 Task: Search one way flight ticket for 1 adult, 1 child, 1 infant in seat in premium economy from Aspen: Aspen/pitkin County Airport (sardy Field) to New Bern: Coastal Carolina Regional Airport (was Craven County Regional) on 5-4-2023. Choice of flights is JetBlue. Number of bags: 6 checked bags. Price is upto 76000. Outbound departure time preference is 19:15.
Action: Mouse moved to (280, 269)
Screenshot: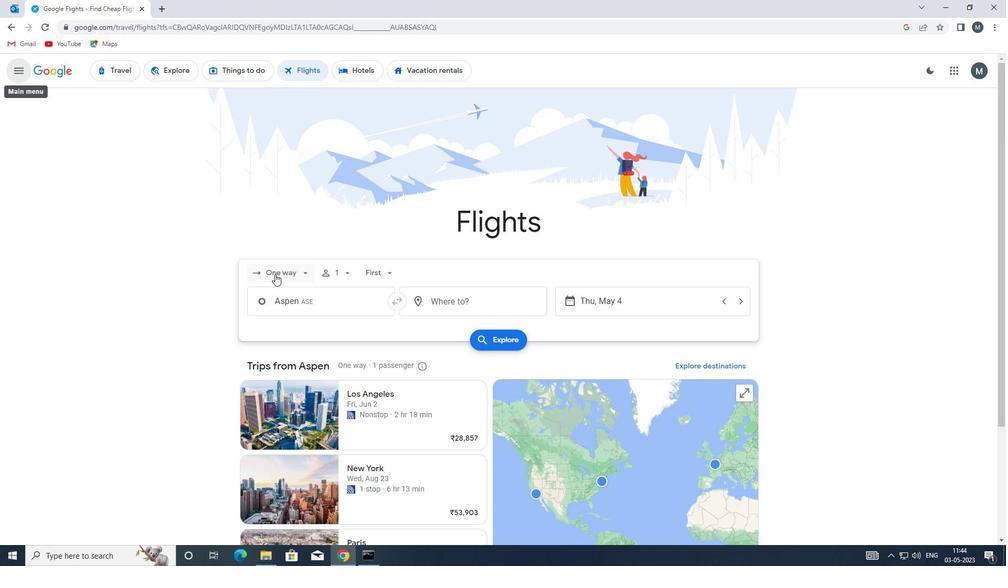 
Action: Mouse pressed left at (280, 269)
Screenshot: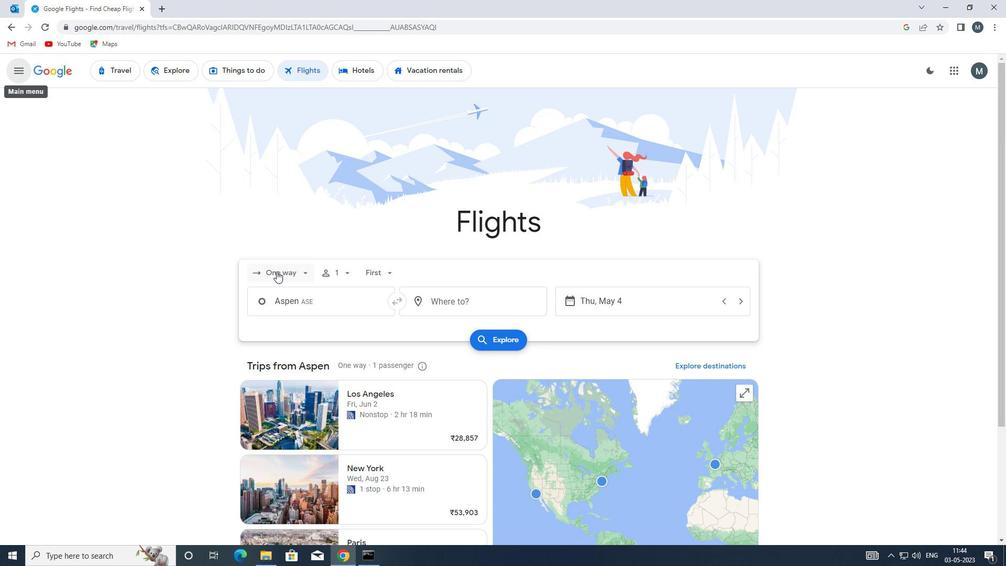 
Action: Mouse moved to (279, 319)
Screenshot: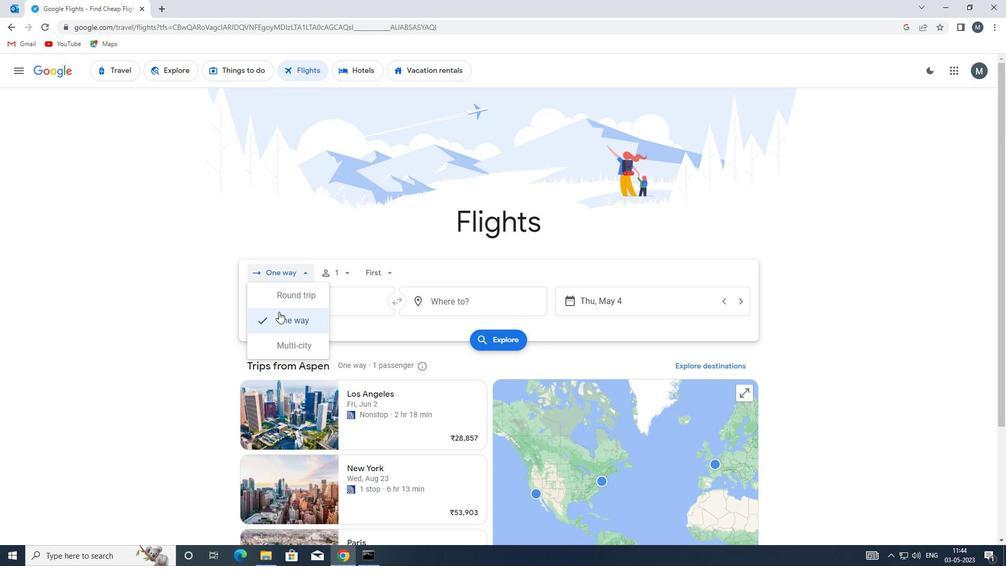 
Action: Mouse pressed left at (279, 319)
Screenshot: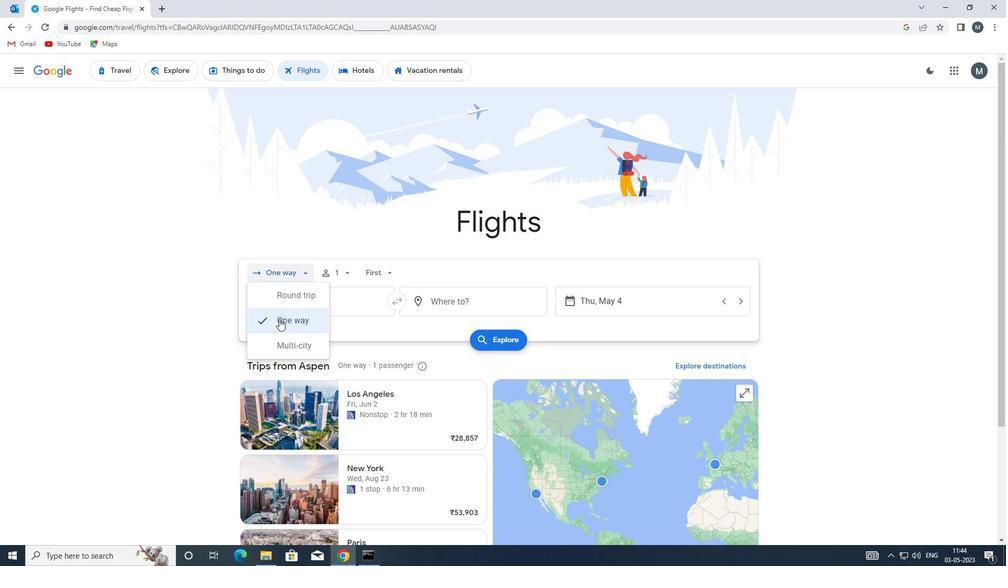 
Action: Mouse moved to (340, 273)
Screenshot: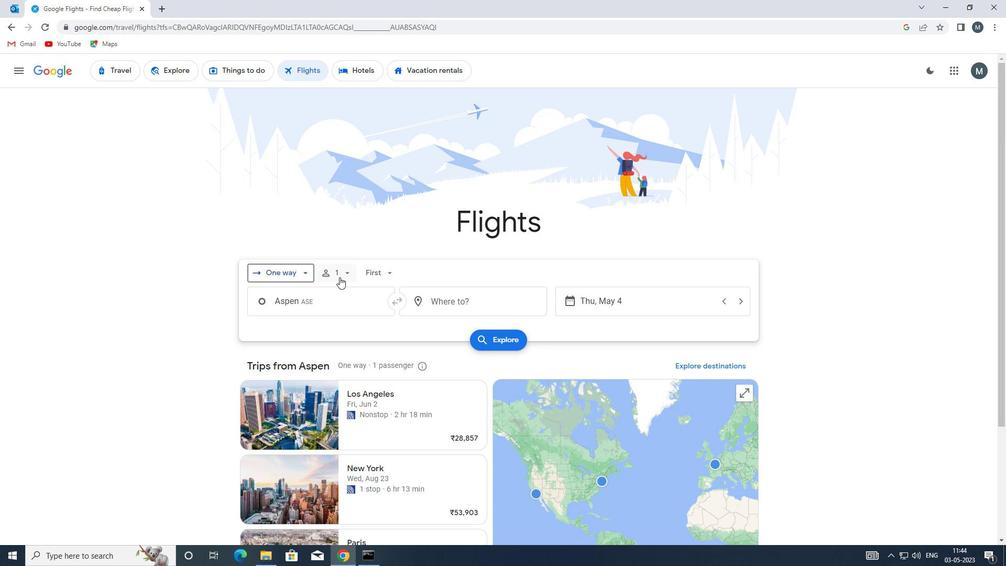 
Action: Mouse pressed left at (340, 273)
Screenshot: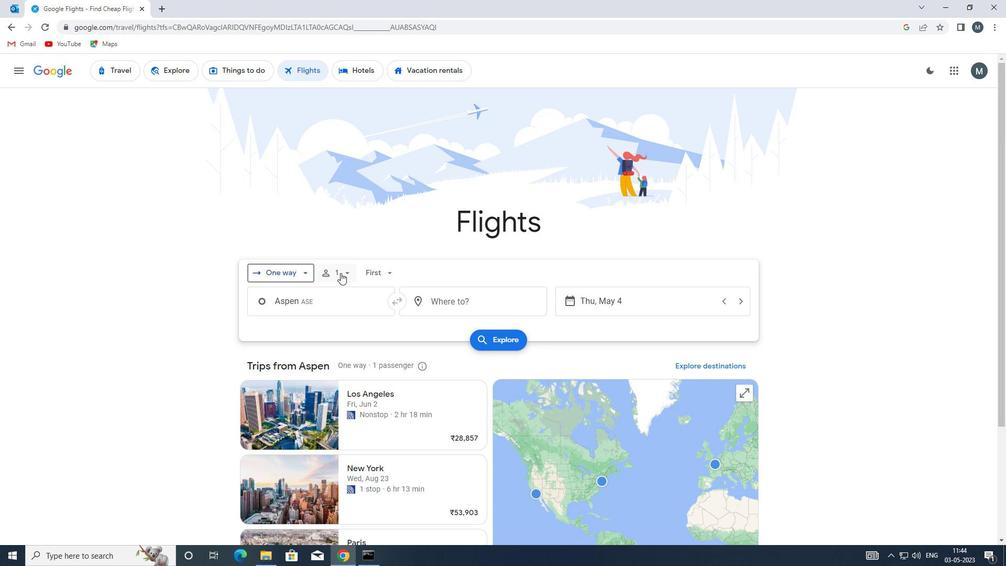 
Action: Mouse moved to (429, 329)
Screenshot: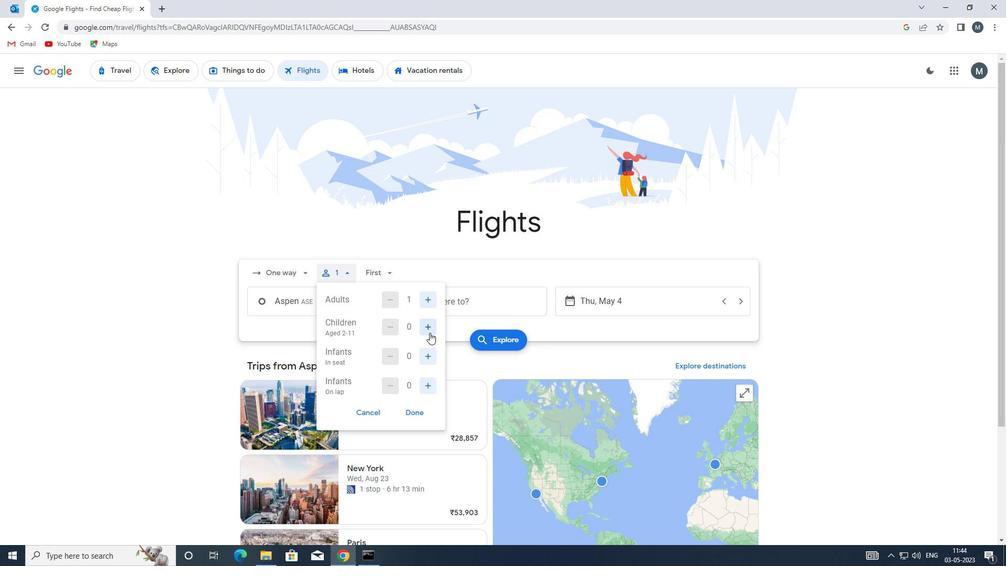 
Action: Mouse pressed left at (429, 329)
Screenshot: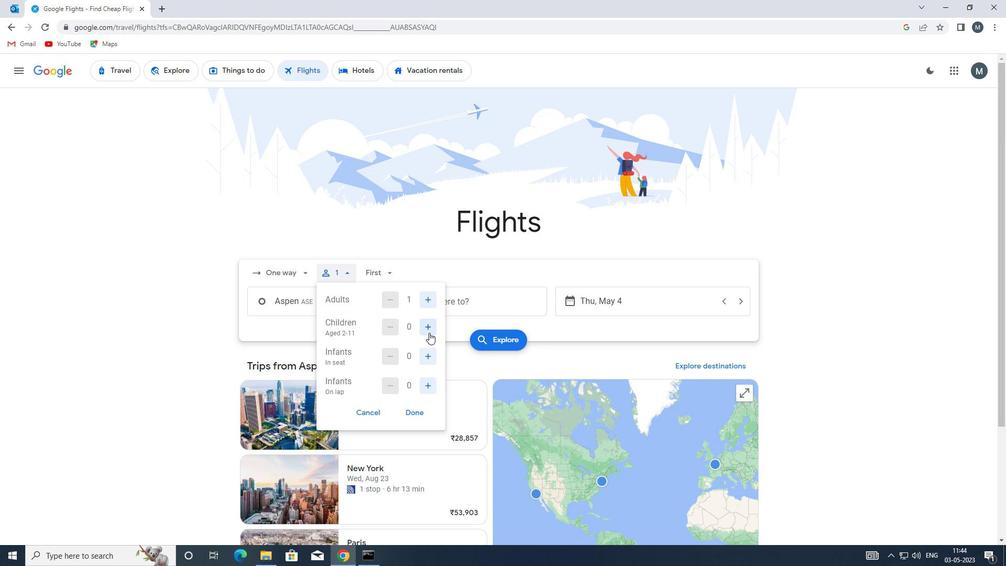 
Action: Mouse moved to (427, 357)
Screenshot: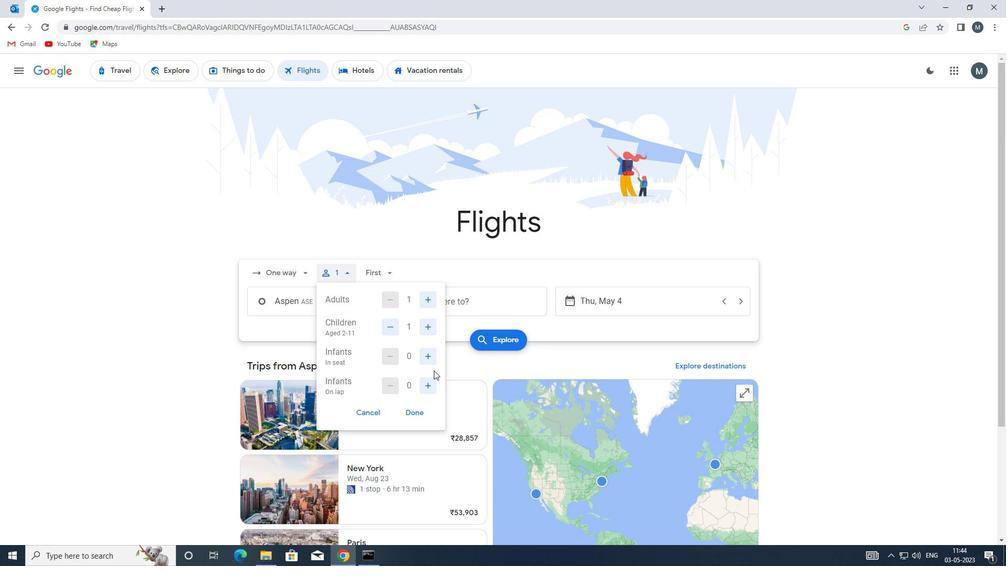 
Action: Mouse pressed left at (427, 357)
Screenshot: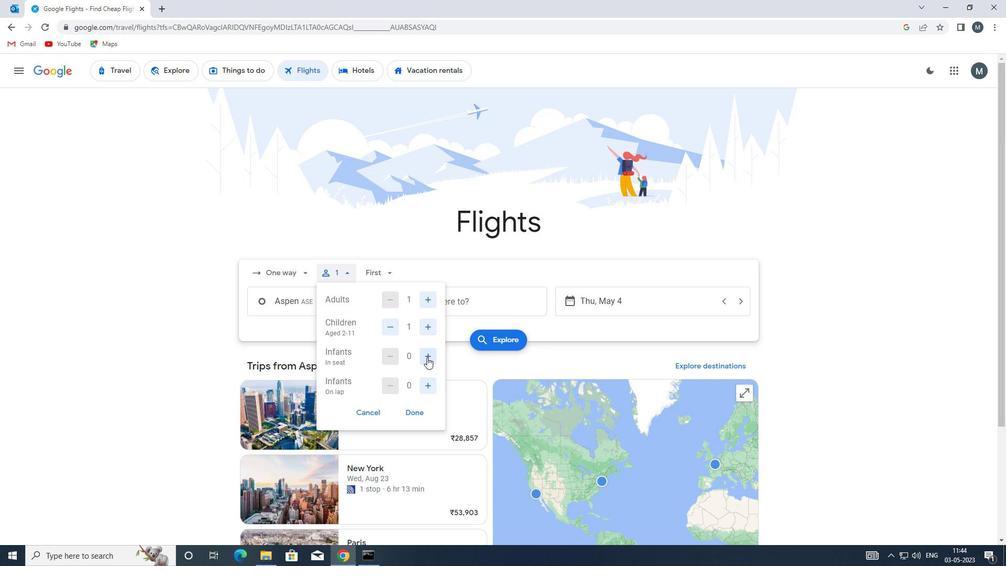 
Action: Mouse moved to (419, 415)
Screenshot: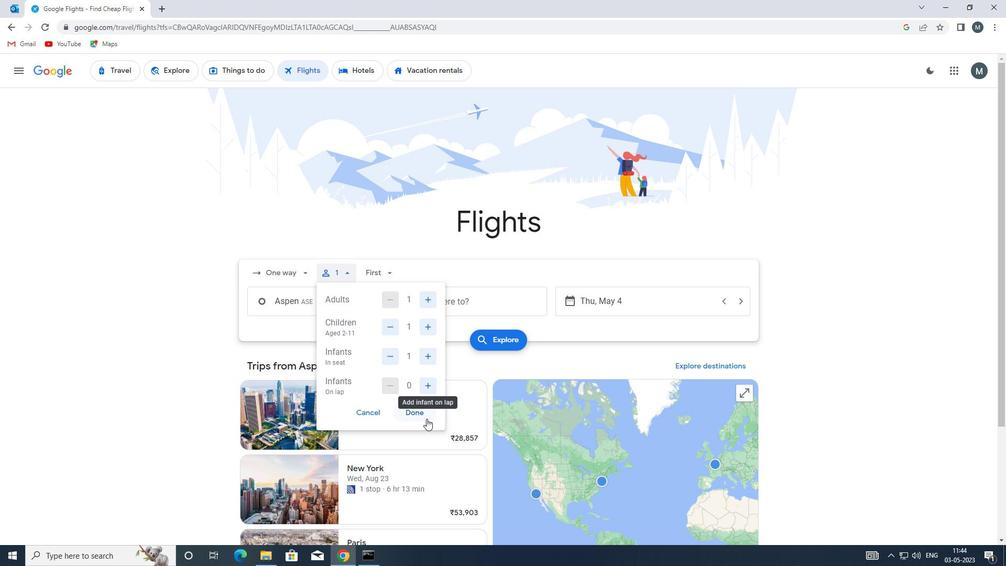 
Action: Mouse pressed left at (419, 415)
Screenshot: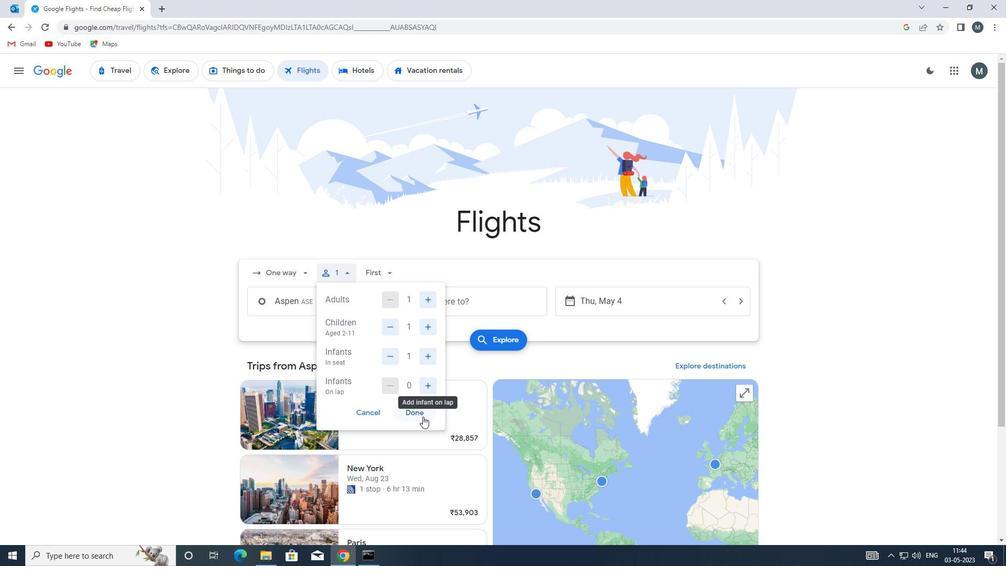 
Action: Mouse moved to (373, 274)
Screenshot: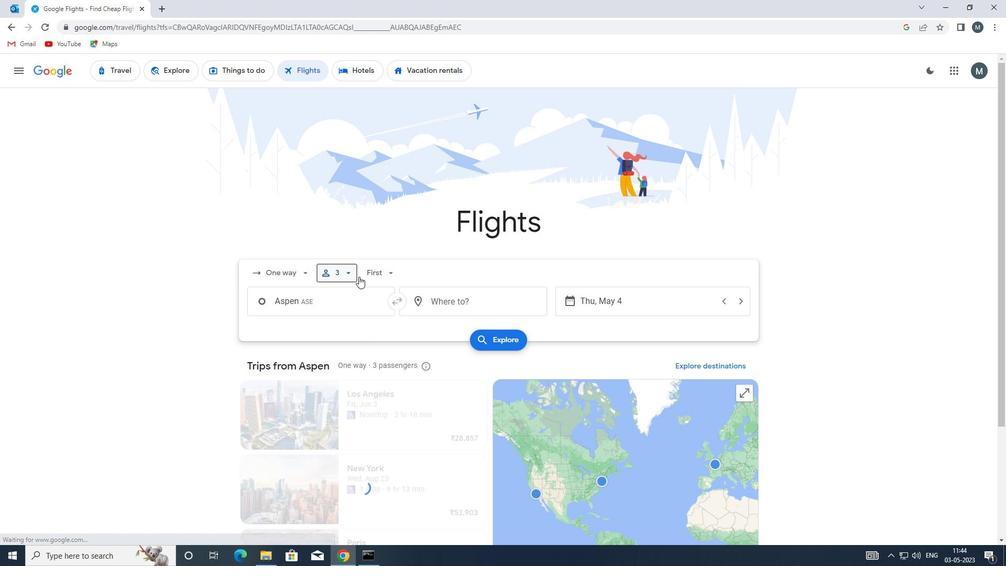 
Action: Mouse pressed left at (373, 274)
Screenshot: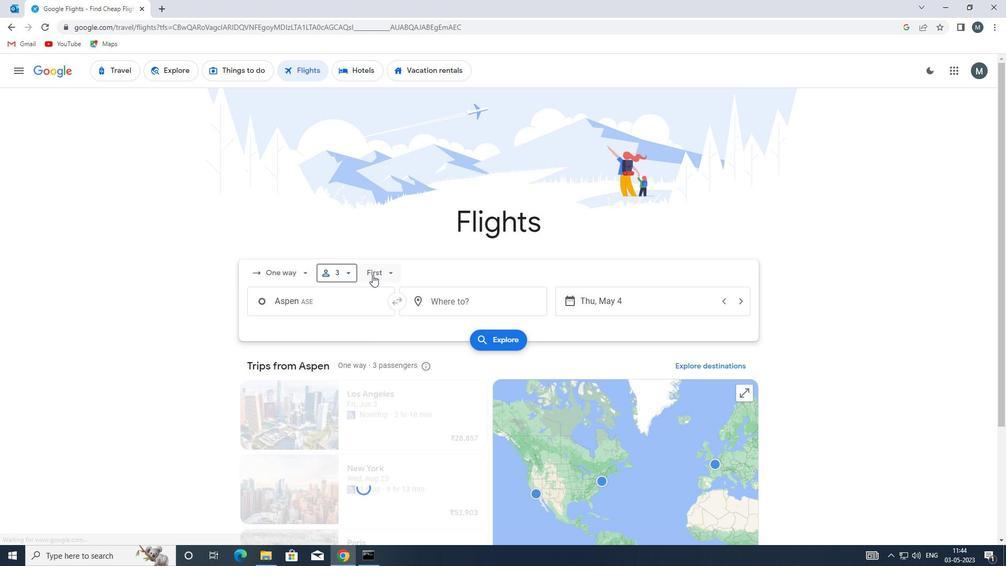 
Action: Mouse moved to (407, 320)
Screenshot: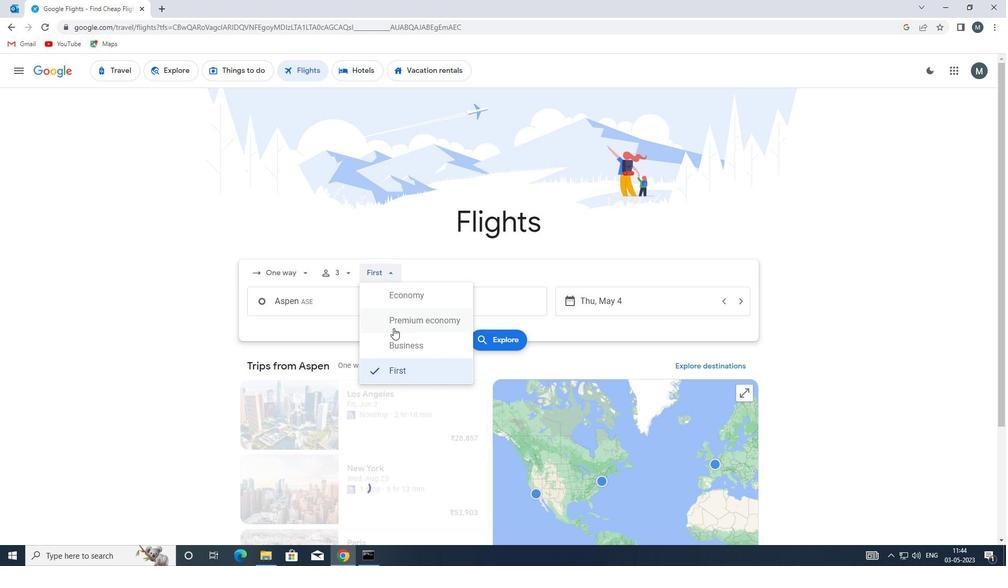 
Action: Mouse pressed left at (407, 320)
Screenshot: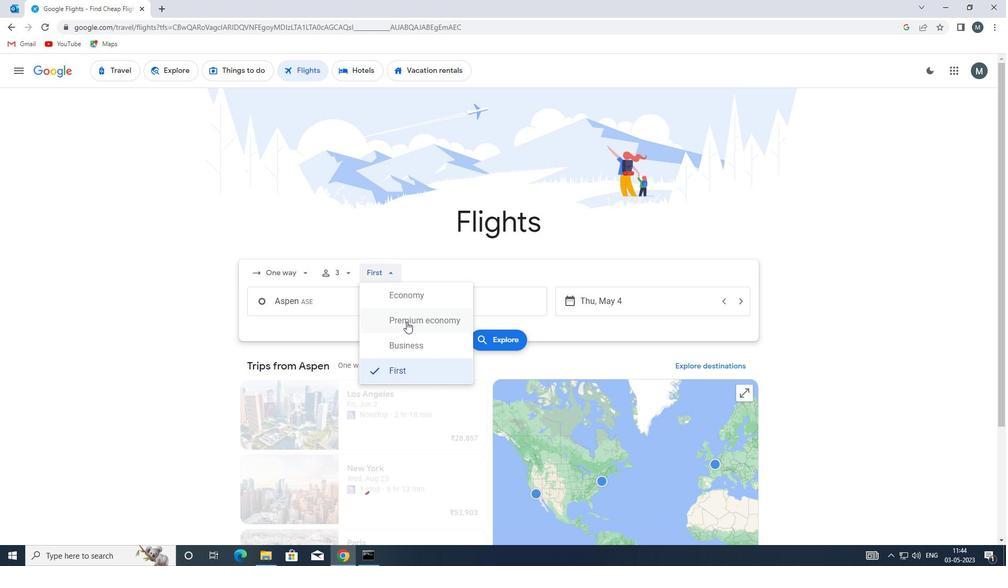 
Action: Mouse moved to (357, 306)
Screenshot: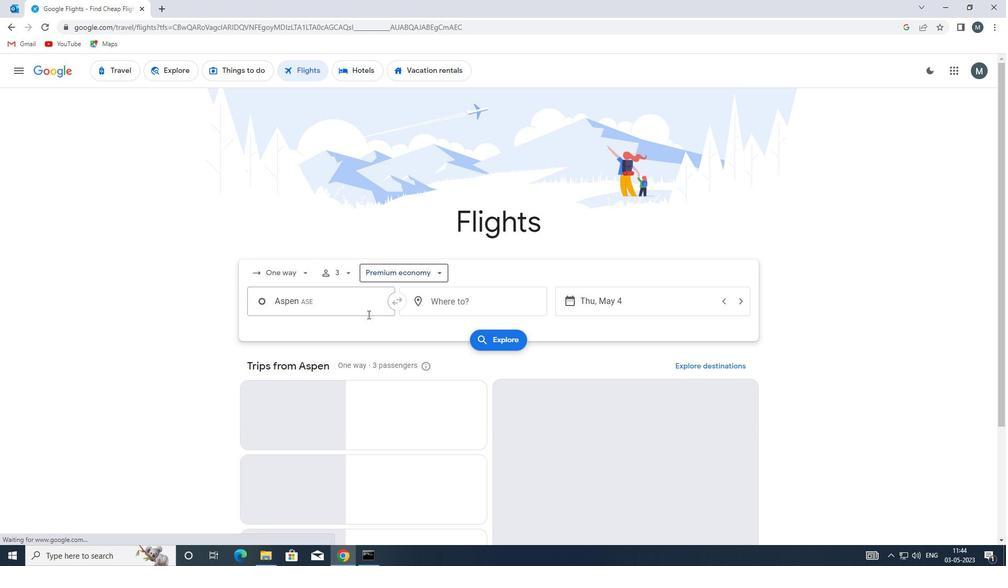 
Action: Mouse pressed left at (357, 306)
Screenshot: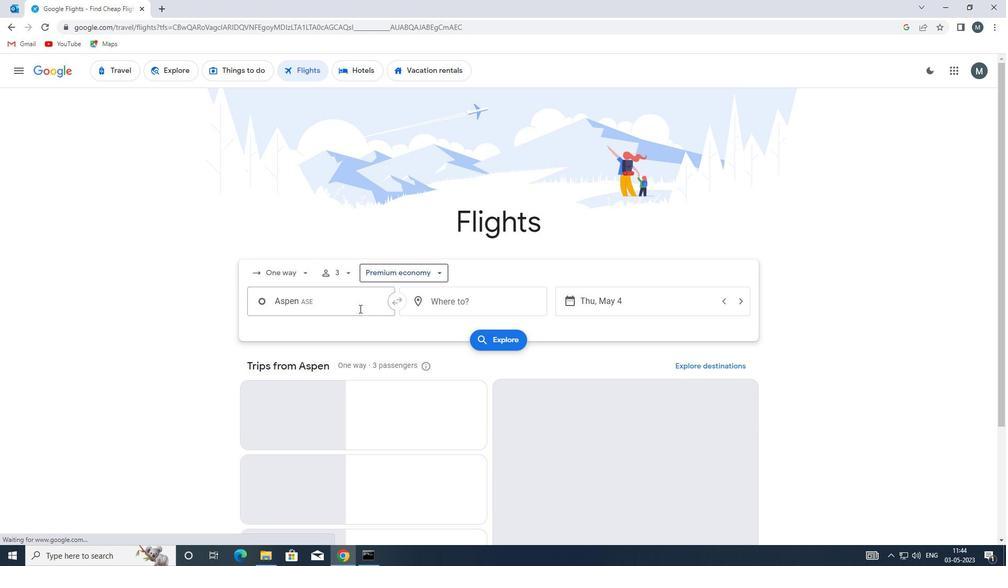 
Action: Mouse moved to (357, 305)
Screenshot: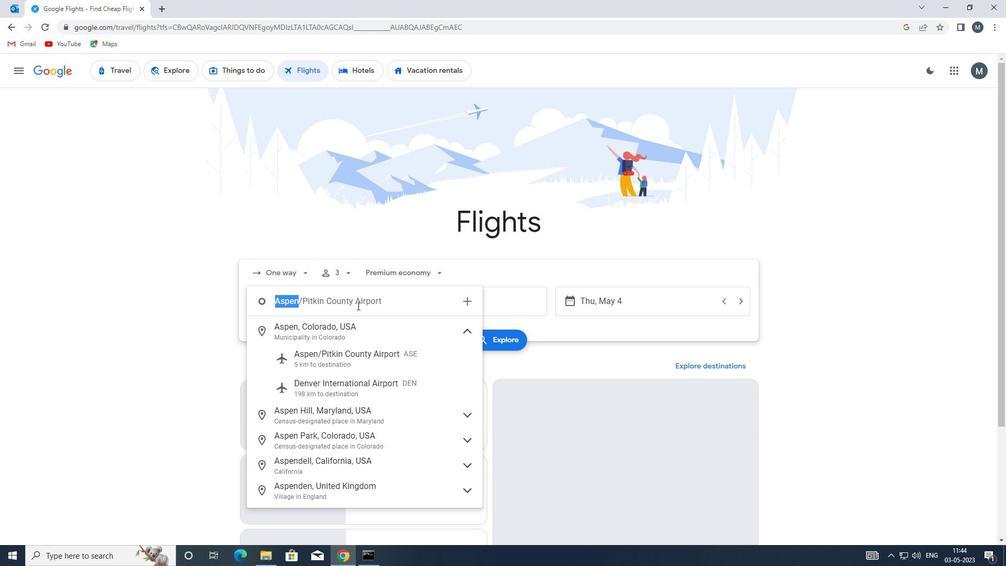 
Action: Key pressed <Key.enter>
Screenshot: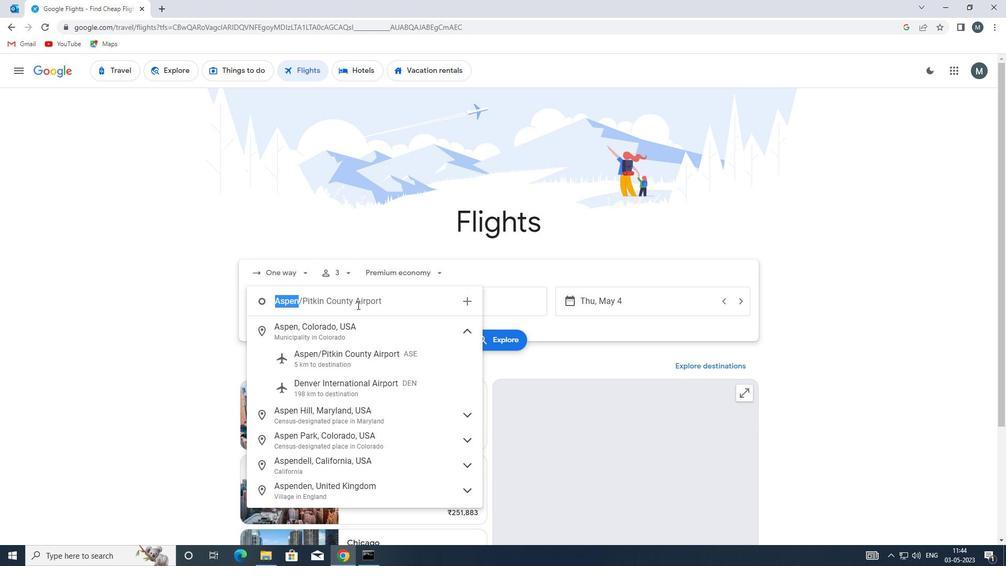 
Action: Mouse moved to (440, 298)
Screenshot: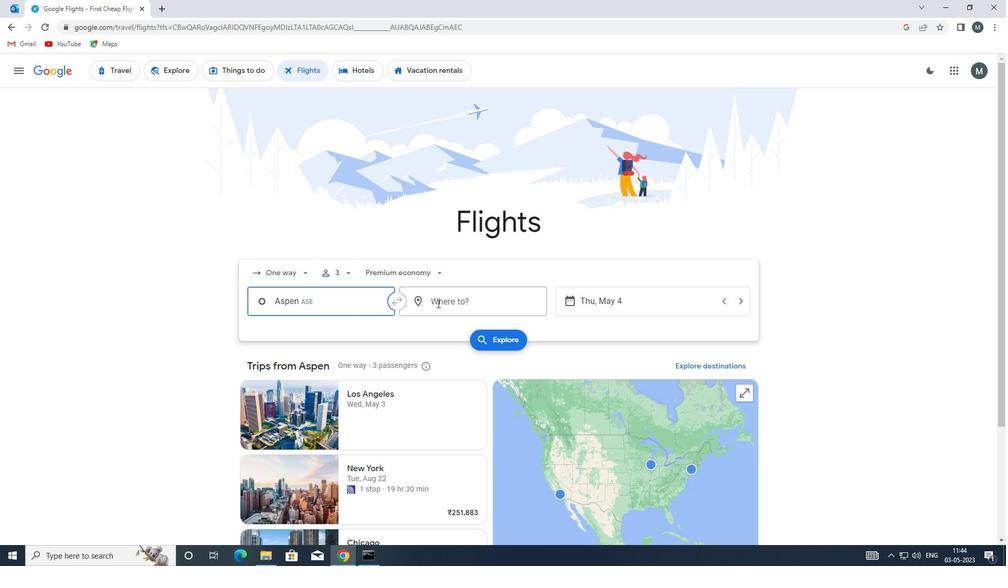 
Action: Mouse pressed left at (440, 298)
Screenshot: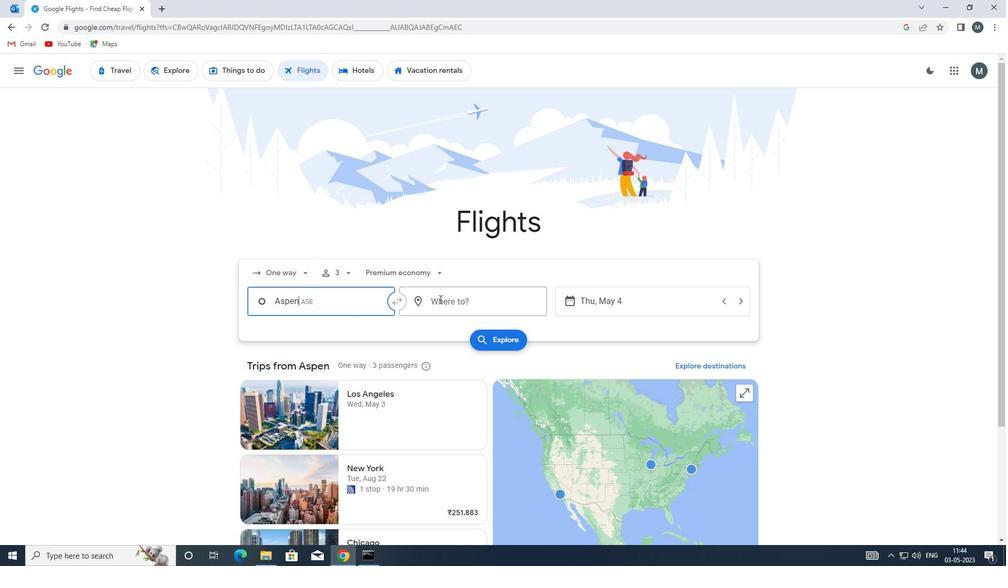 
Action: Mouse moved to (439, 298)
Screenshot: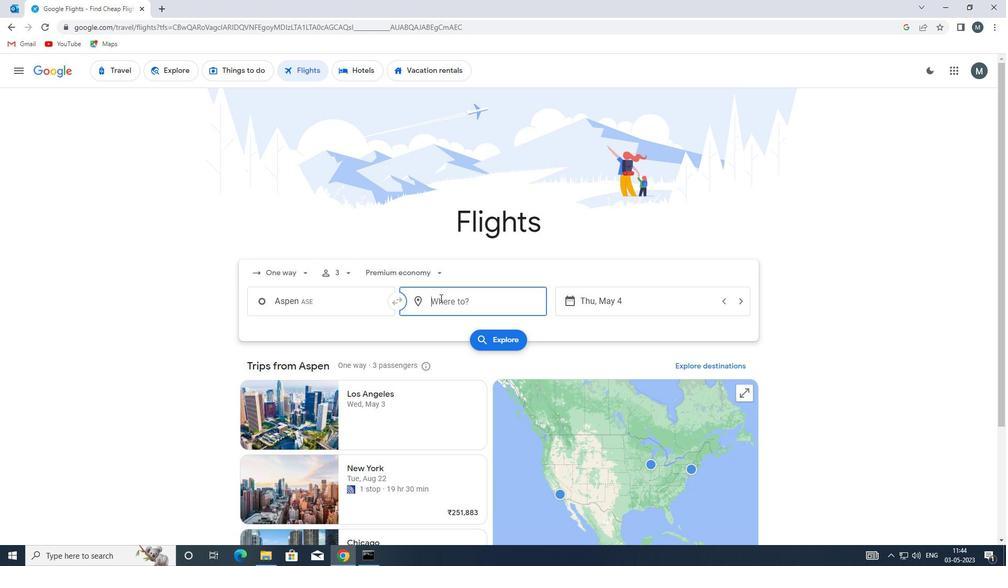 
Action: Key pressed ewn
Screenshot: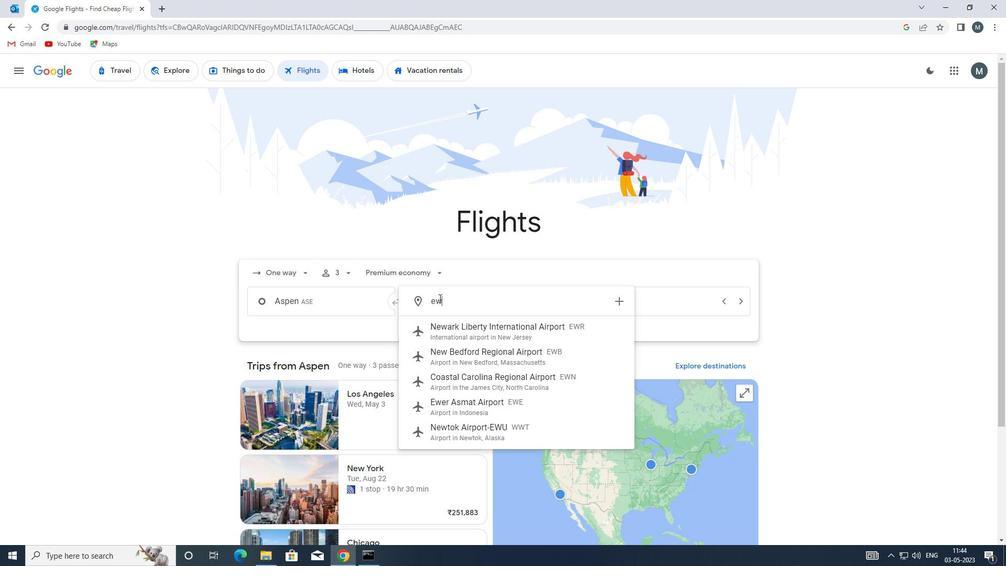 
Action: Mouse moved to (483, 334)
Screenshot: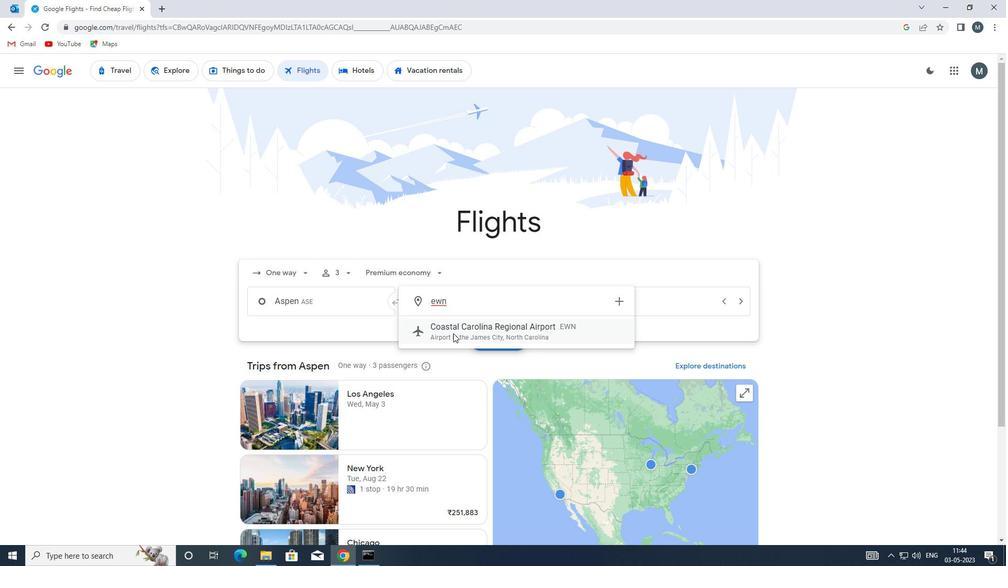 
Action: Mouse pressed left at (483, 334)
Screenshot: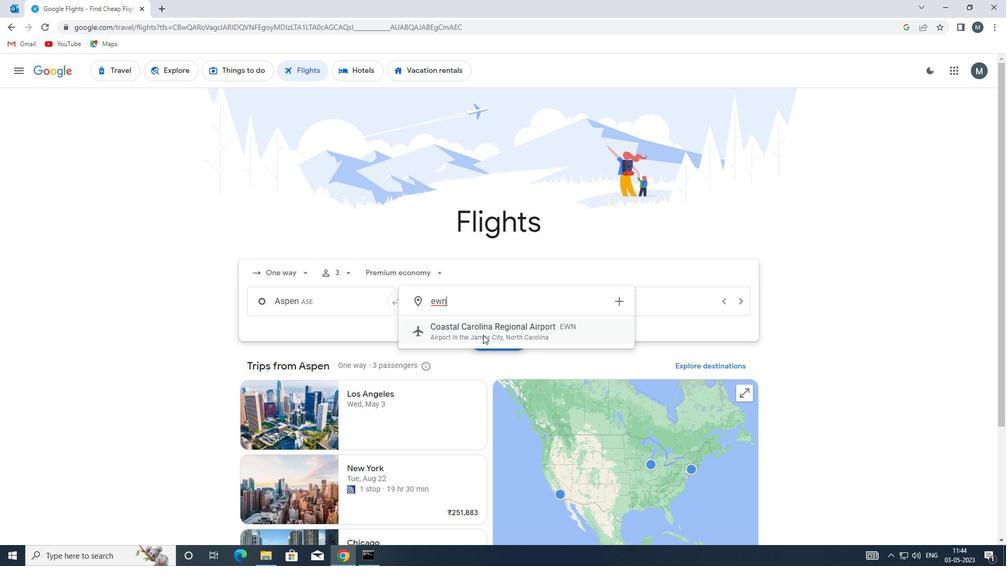 
Action: Mouse moved to (619, 300)
Screenshot: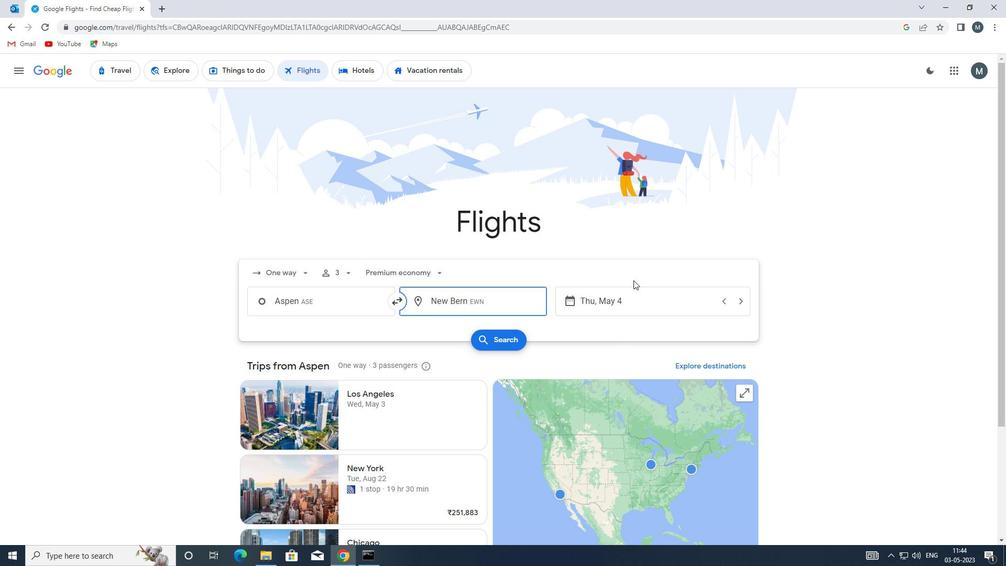 
Action: Mouse pressed left at (619, 300)
Screenshot: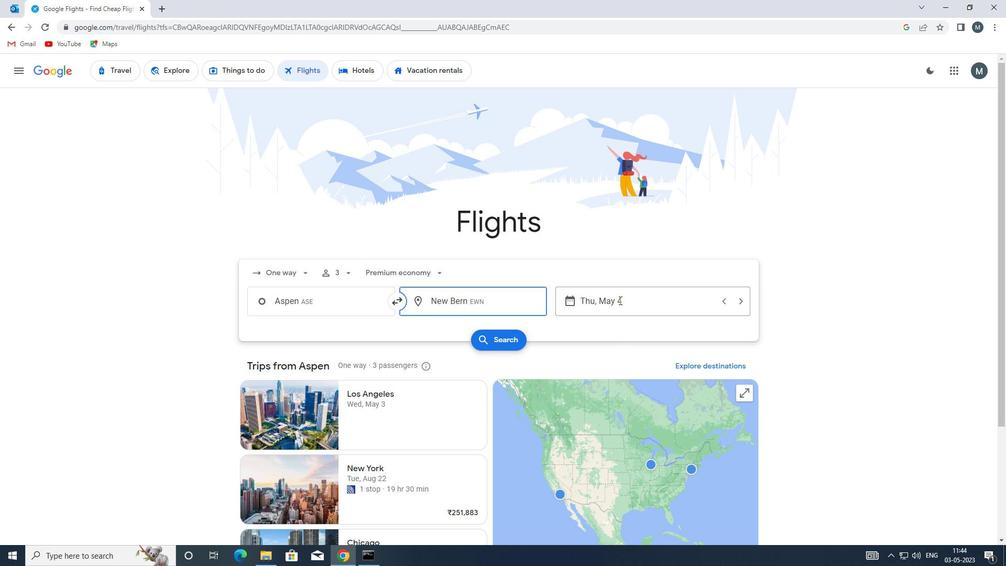 
Action: Mouse moved to (478, 354)
Screenshot: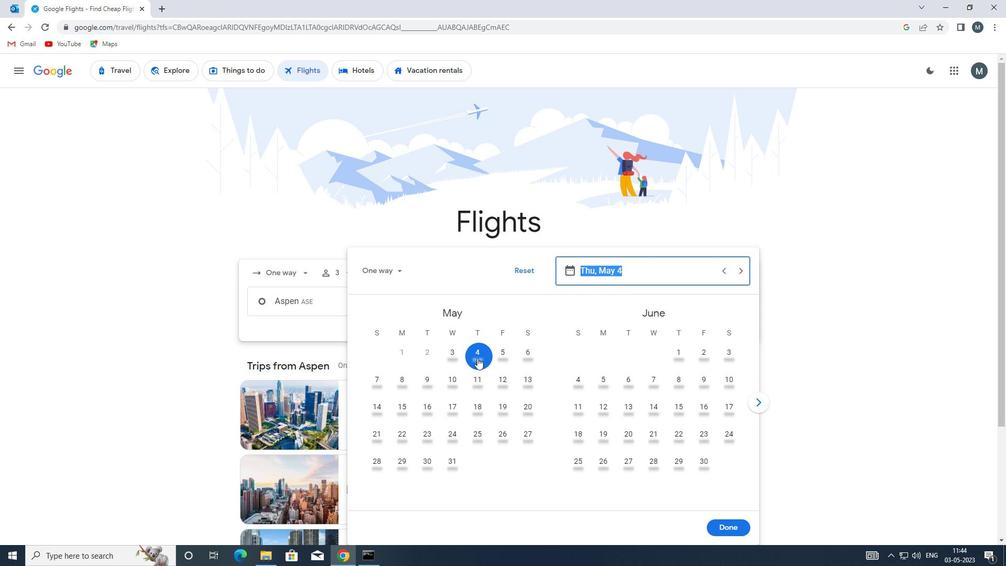 
Action: Mouse pressed left at (478, 354)
Screenshot: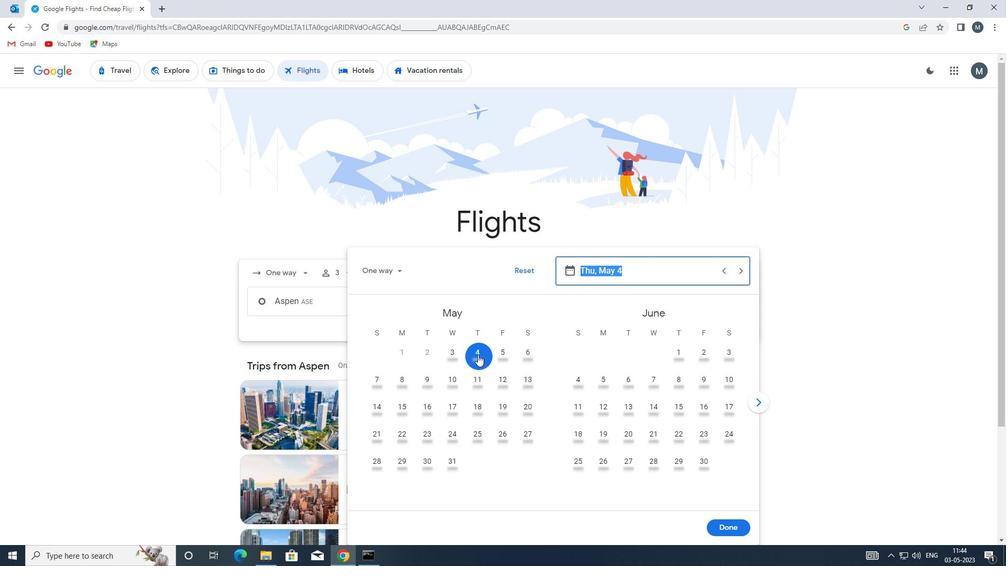 
Action: Mouse moved to (724, 527)
Screenshot: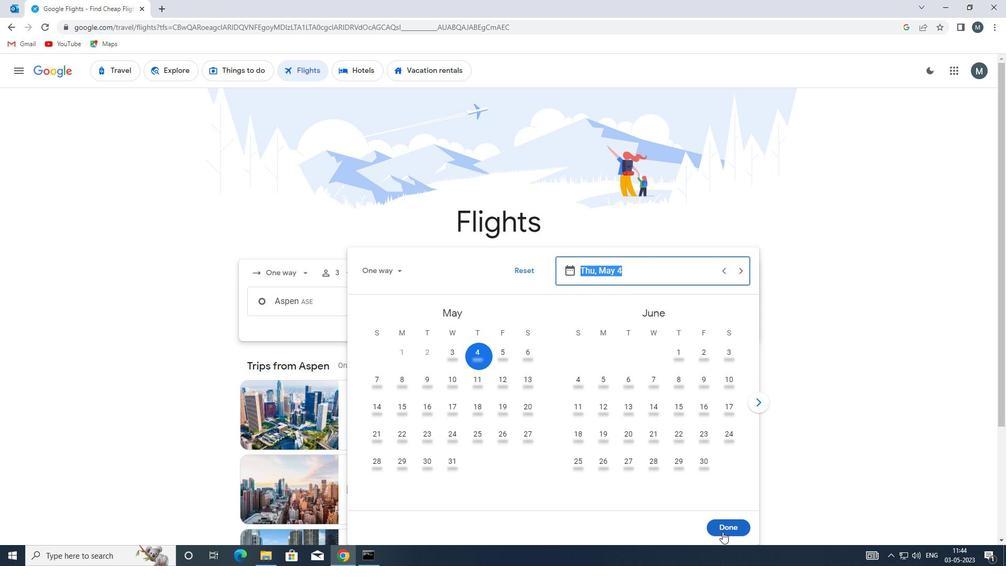 
Action: Mouse pressed left at (724, 527)
Screenshot: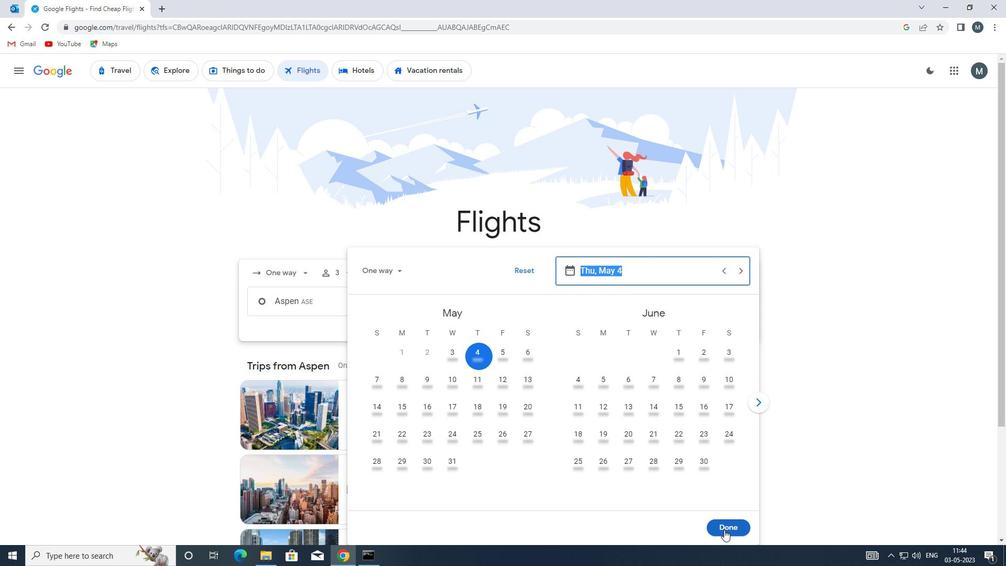 
Action: Mouse moved to (503, 340)
Screenshot: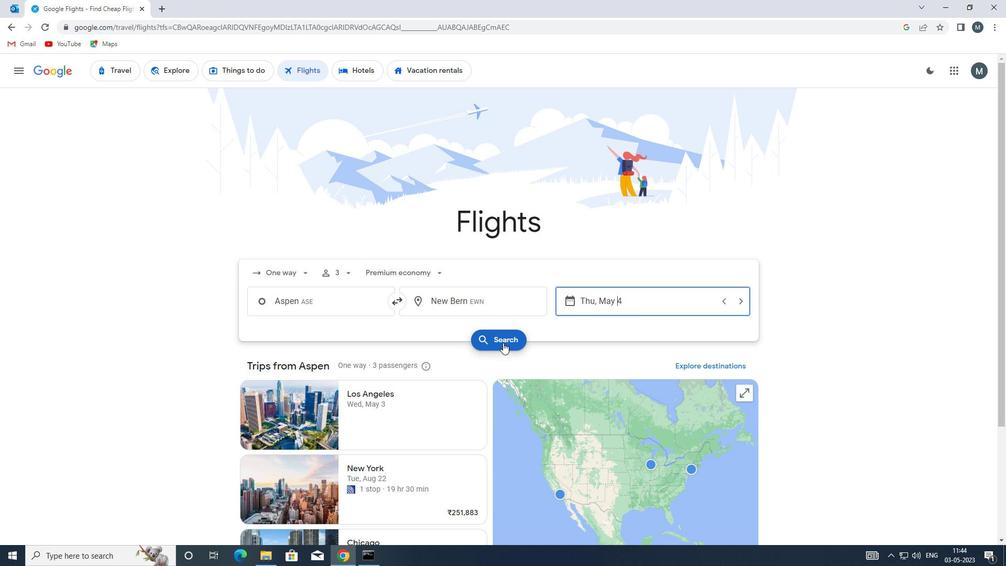 
Action: Mouse pressed left at (503, 340)
Screenshot: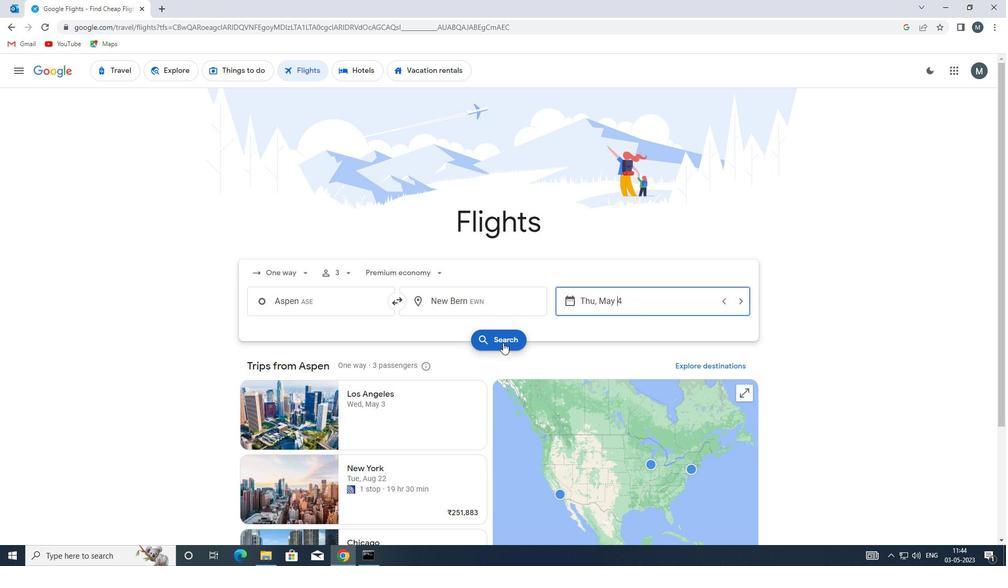 
Action: Mouse moved to (270, 170)
Screenshot: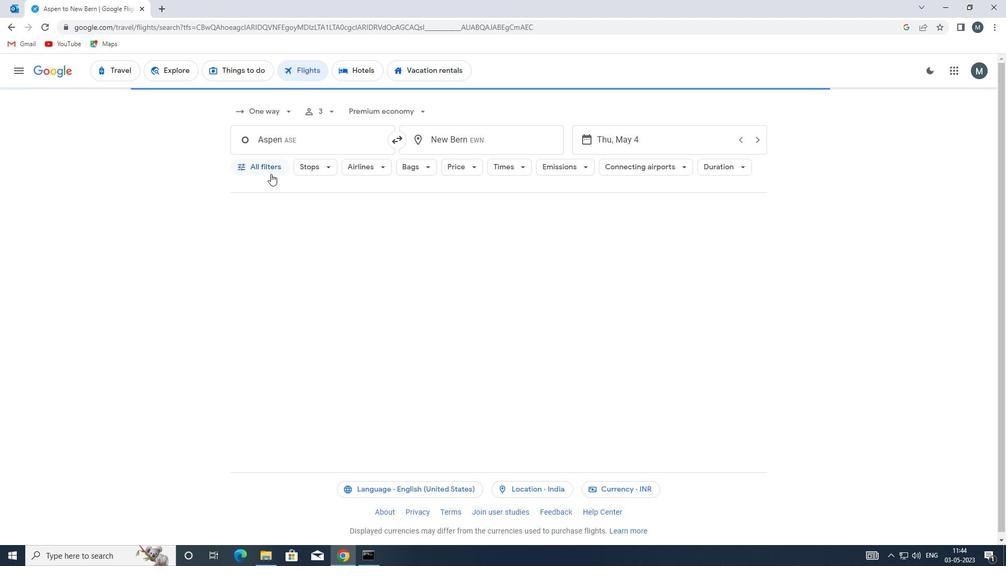 
Action: Mouse pressed left at (270, 170)
Screenshot: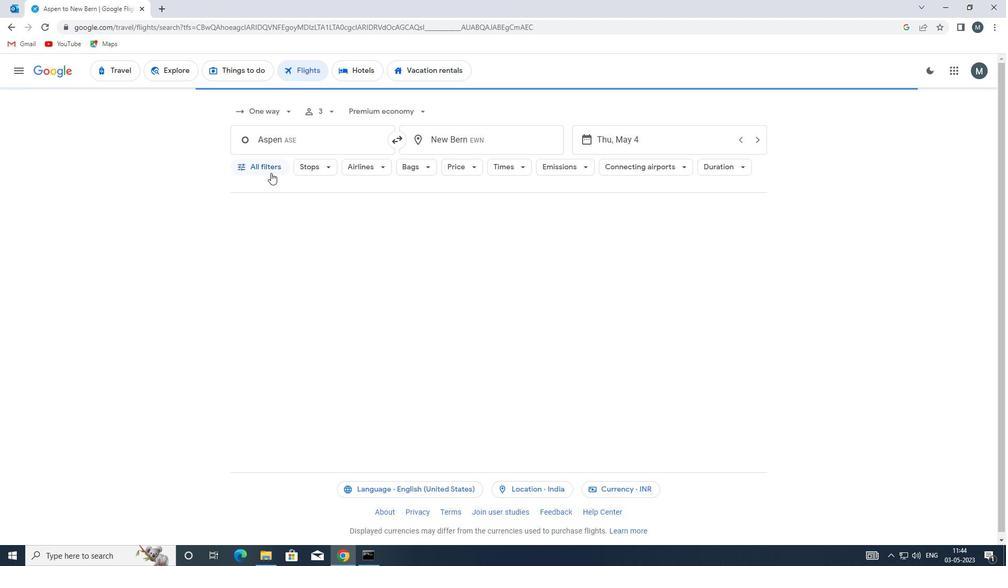 
Action: Mouse moved to (313, 329)
Screenshot: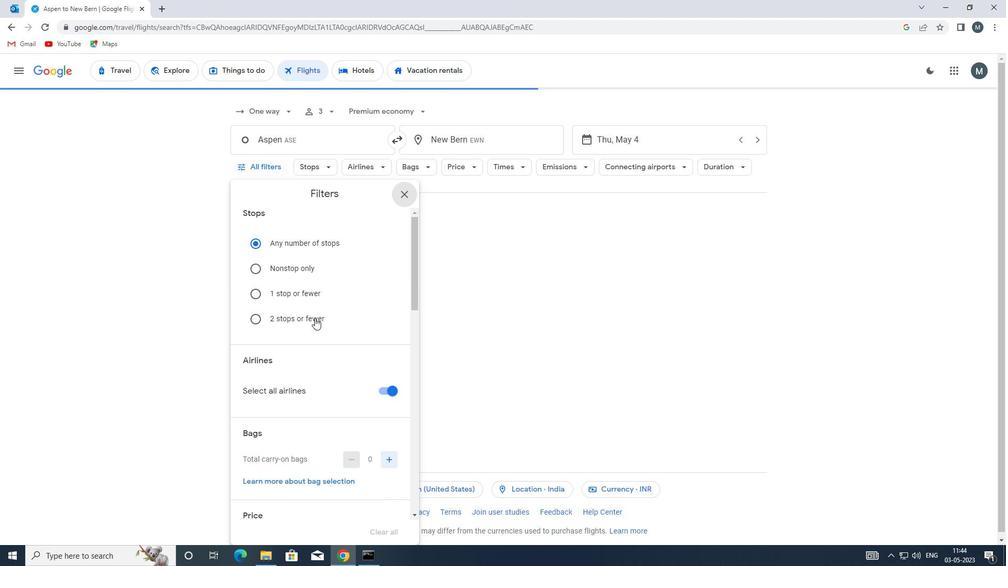 
Action: Mouse scrolled (313, 328) with delta (0, 0)
Screenshot: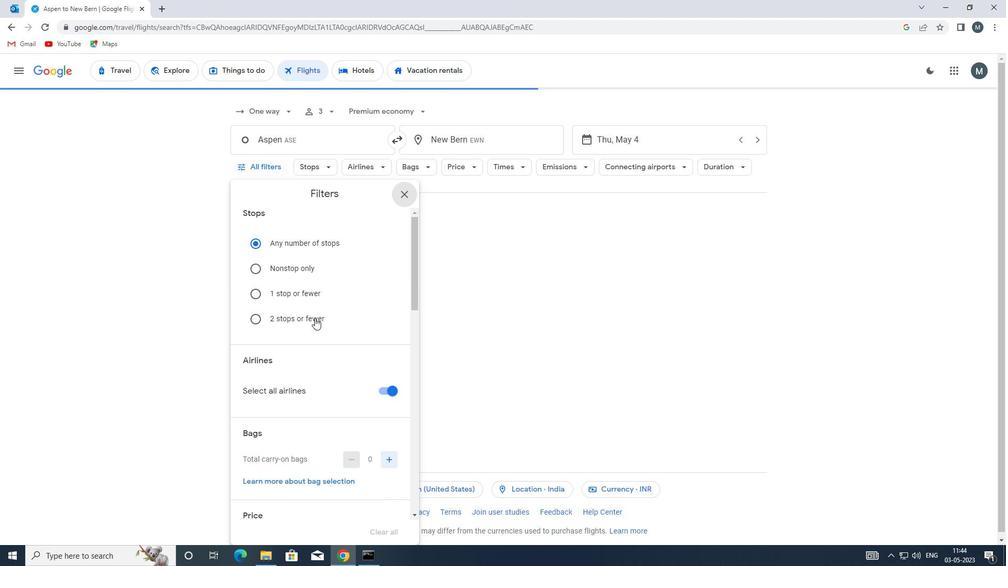 
Action: Mouse moved to (313, 335)
Screenshot: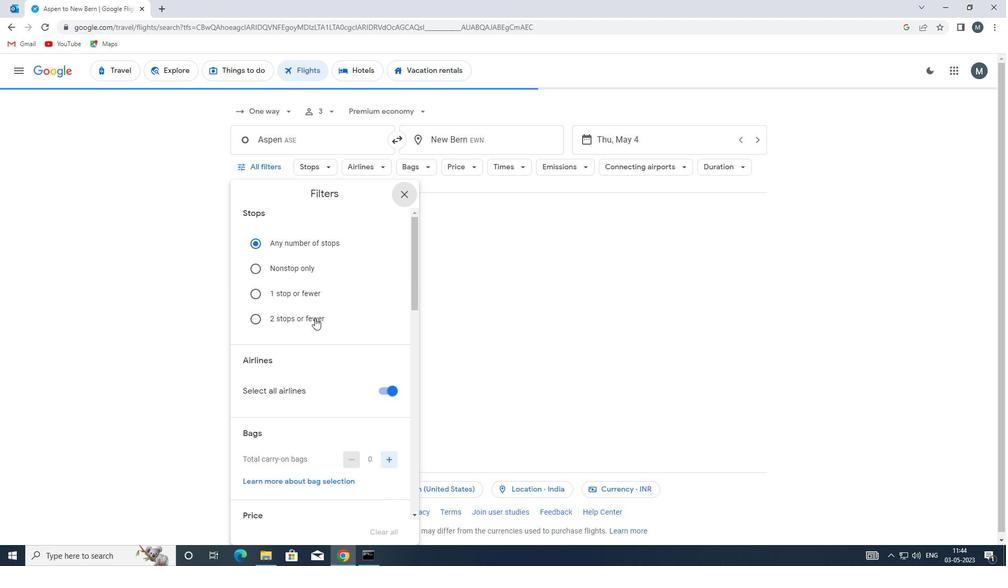 
Action: Mouse scrolled (313, 335) with delta (0, 0)
Screenshot: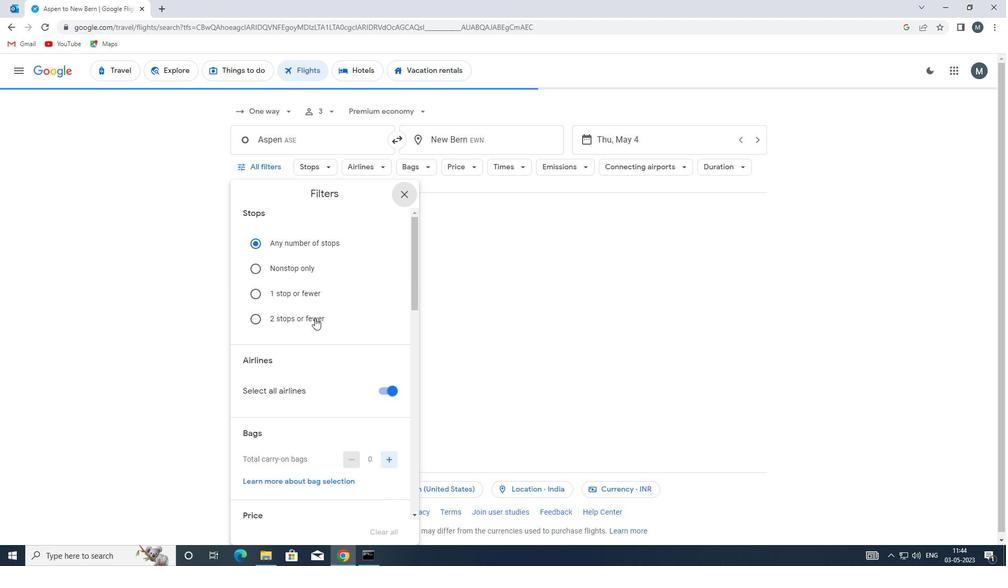 
Action: Mouse moved to (383, 286)
Screenshot: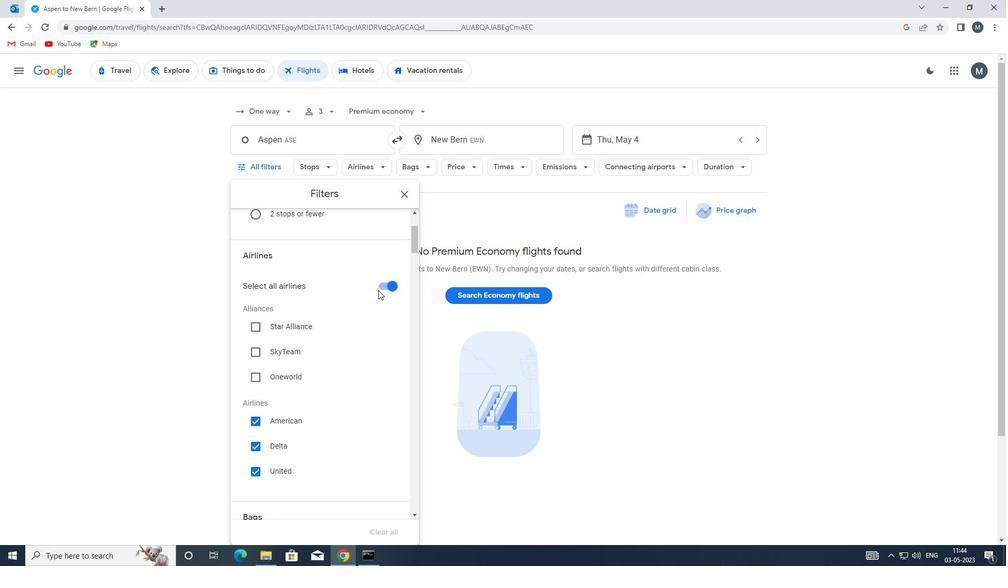 
Action: Mouse pressed left at (383, 286)
Screenshot: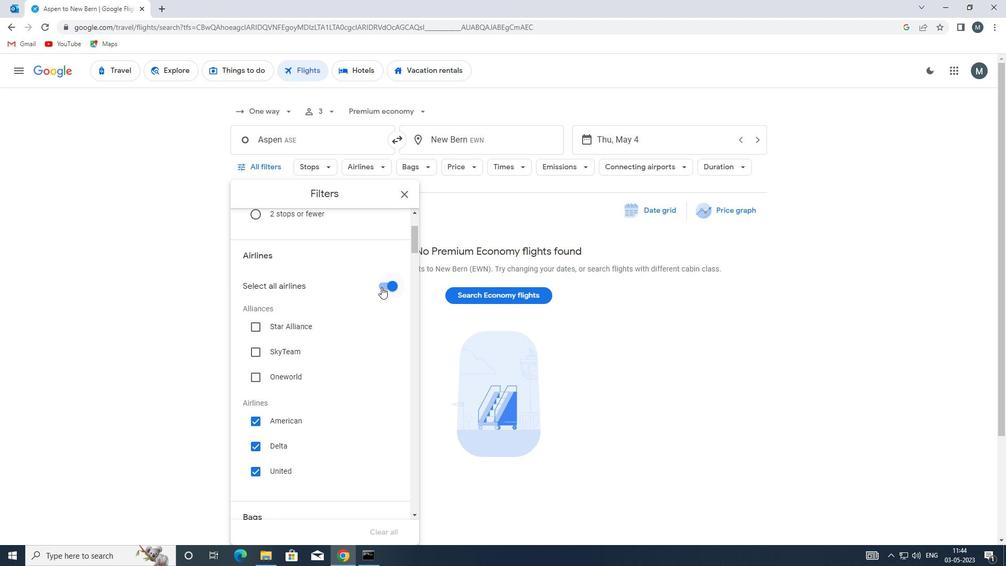 
Action: Mouse moved to (324, 297)
Screenshot: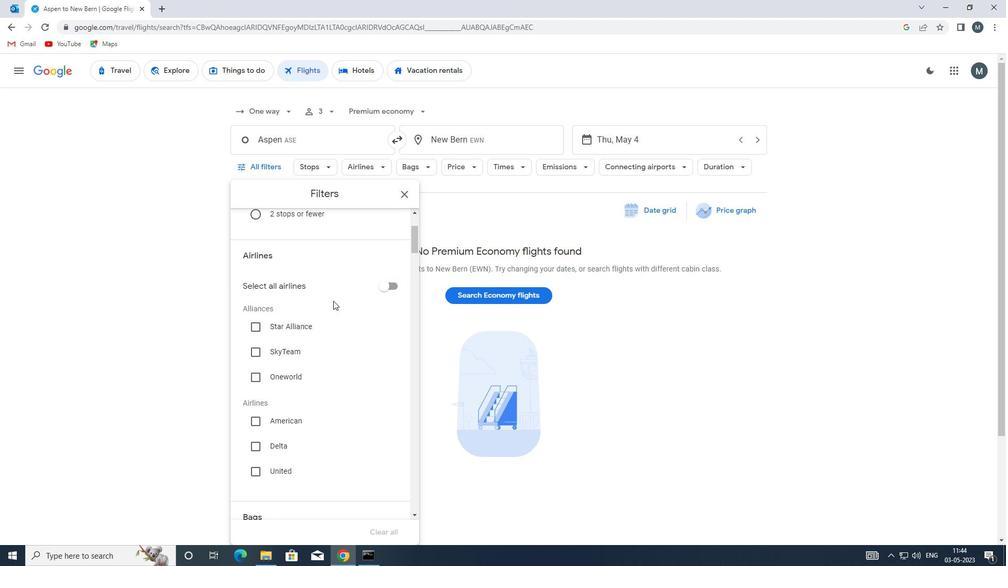 
Action: Mouse scrolled (324, 297) with delta (0, 0)
Screenshot: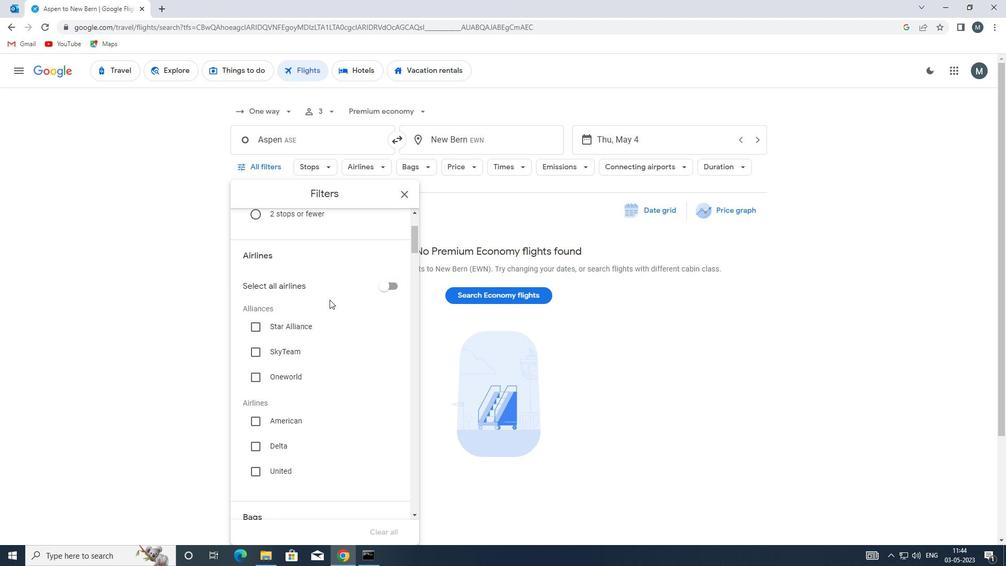 
Action: Mouse moved to (323, 298)
Screenshot: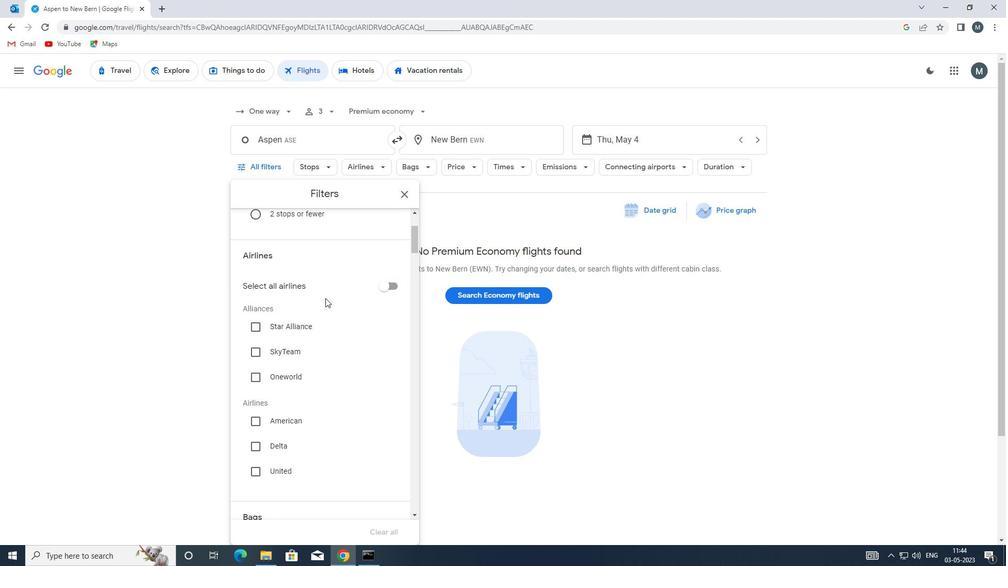 
Action: Mouse scrolled (323, 297) with delta (0, 0)
Screenshot: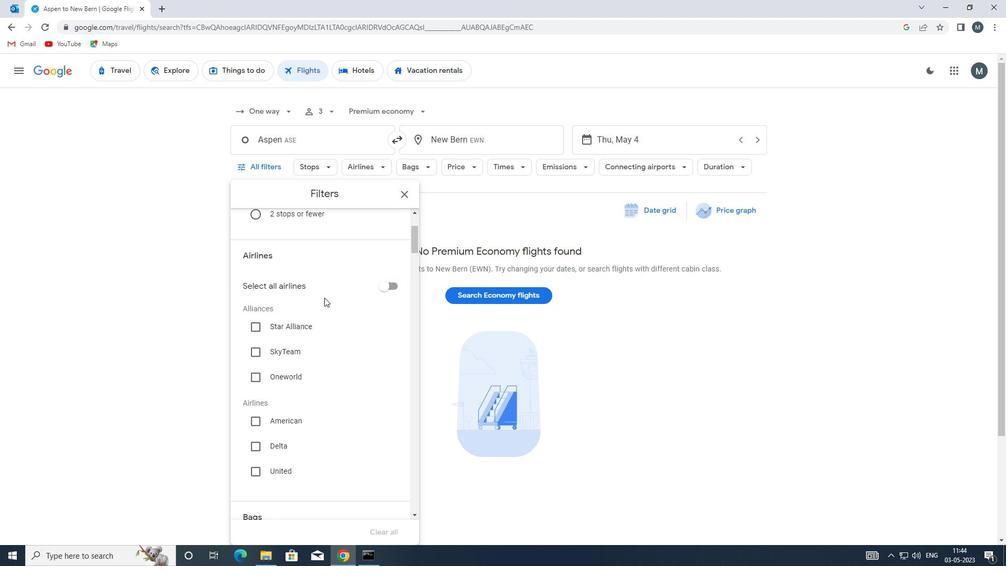 
Action: Mouse moved to (297, 333)
Screenshot: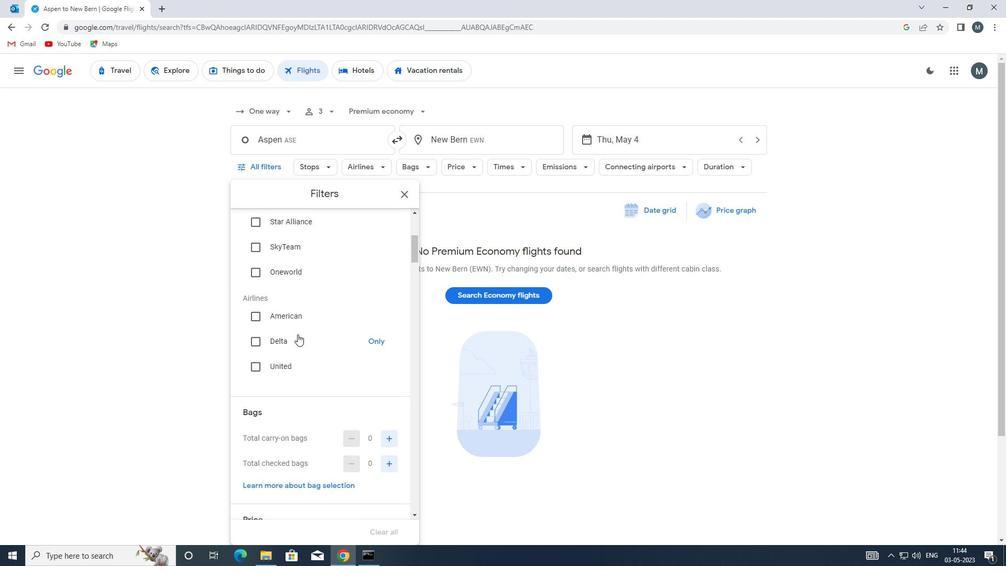 
Action: Mouse scrolled (297, 333) with delta (0, 0)
Screenshot: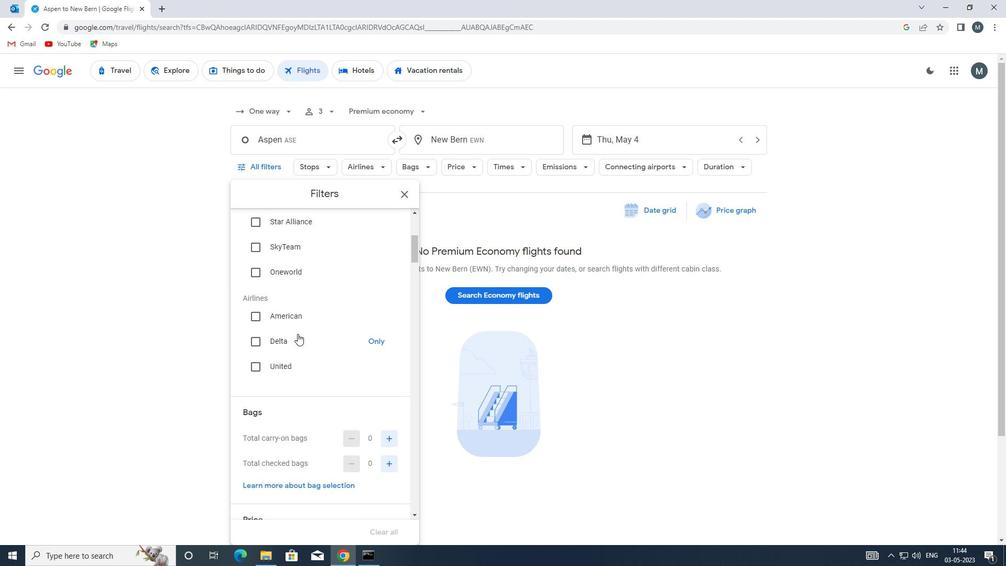 
Action: Mouse moved to (386, 410)
Screenshot: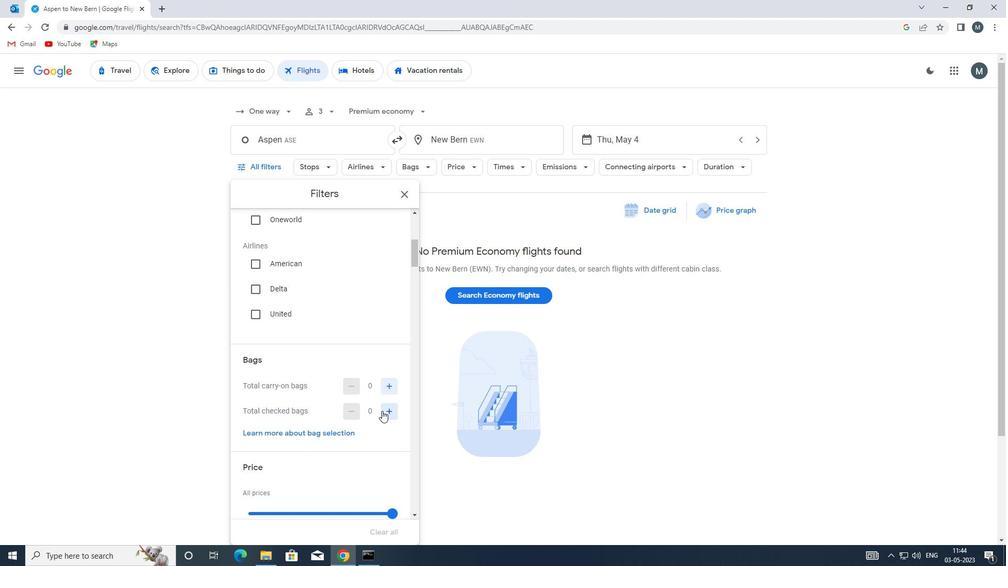 
Action: Mouse pressed left at (386, 410)
Screenshot: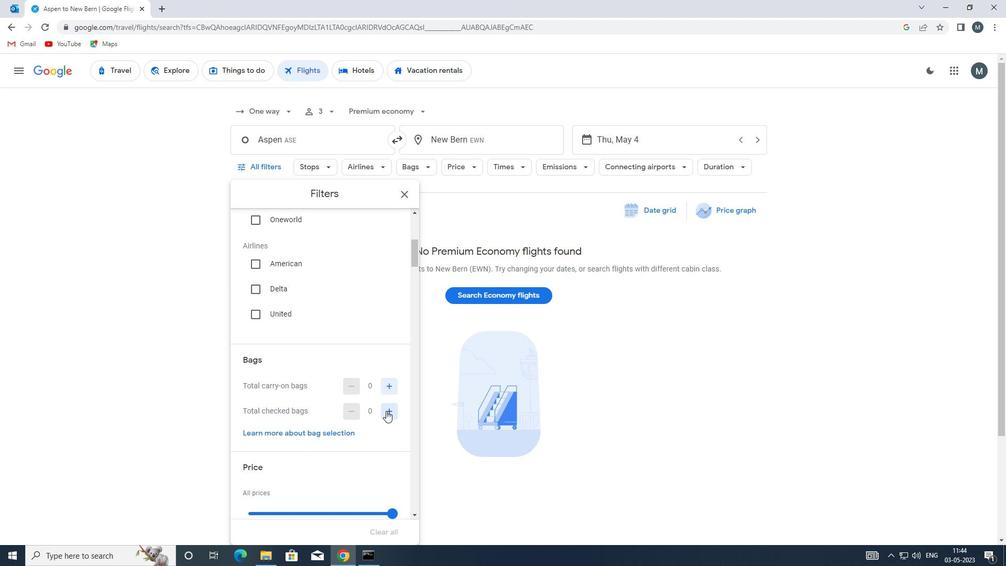 
Action: Mouse moved to (386, 410)
Screenshot: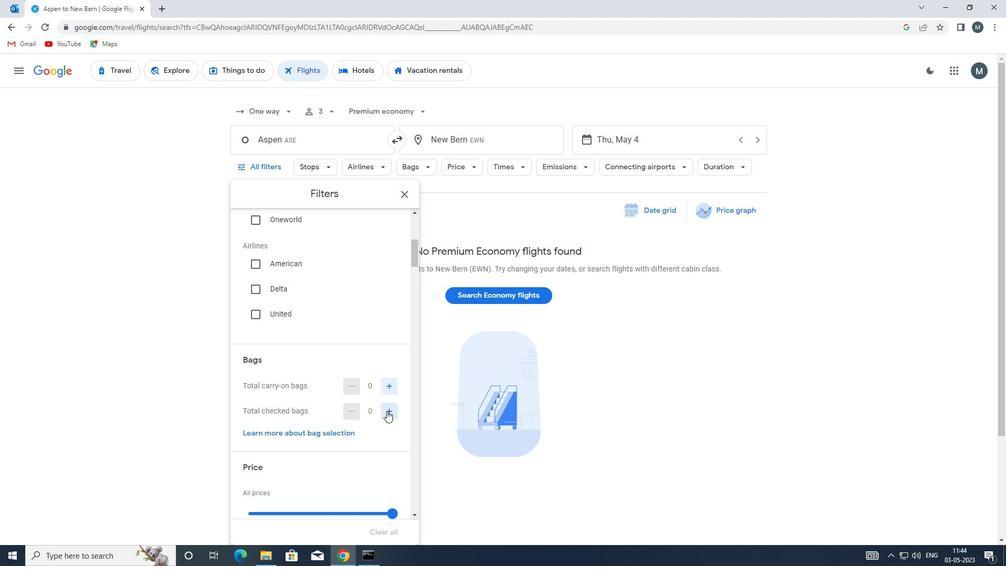 
Action: Mouse pressed left at (386, 410)
Screenshot: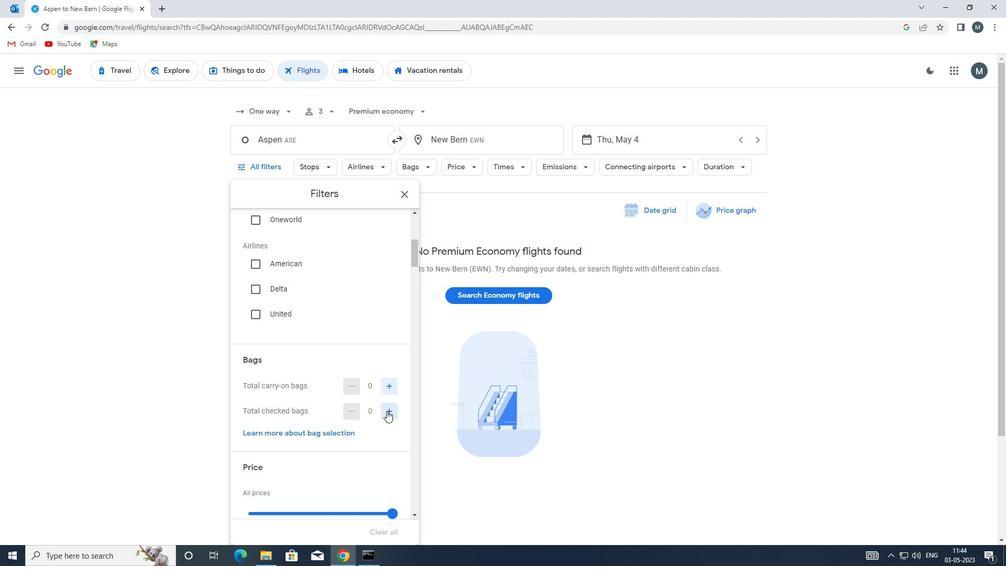 
Action: Mouse moved to (387, 410)
Screenshot: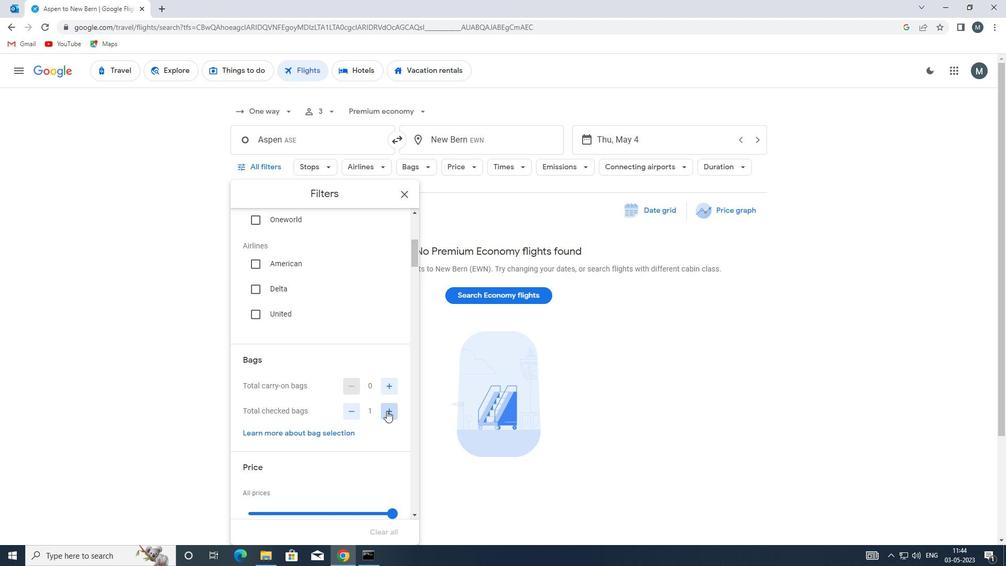 
Action: Mouse pressed left at (387, 410)
Screenshot: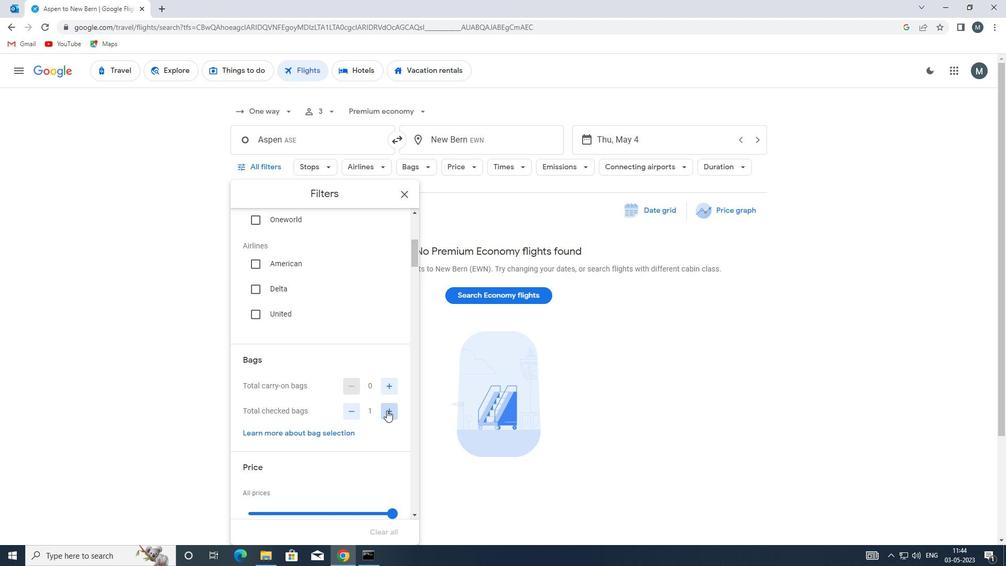 
Action: Mouse moved to (388, 409)
Screenshot: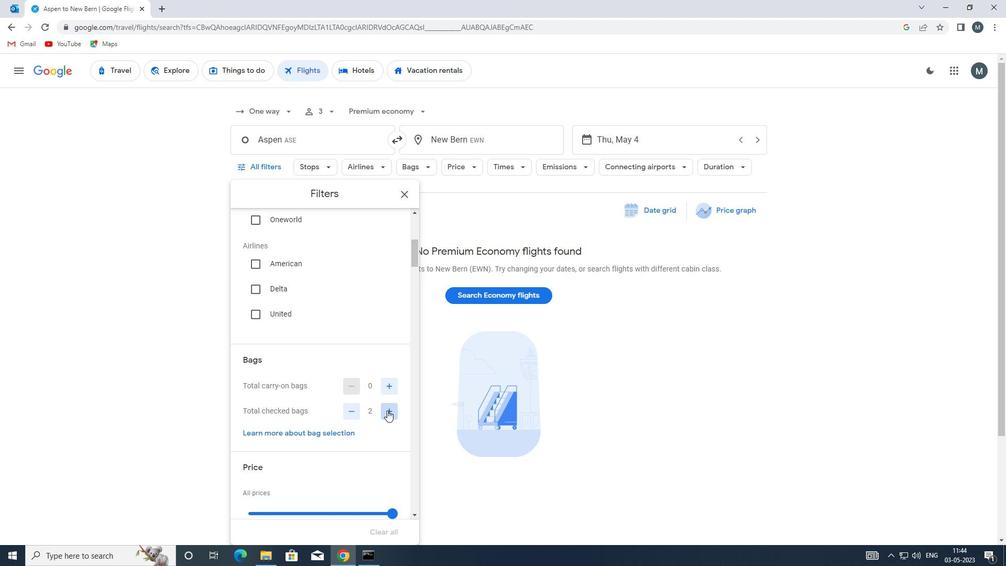 
Action: Mouse pressed left at (388, 409)
Screenshot: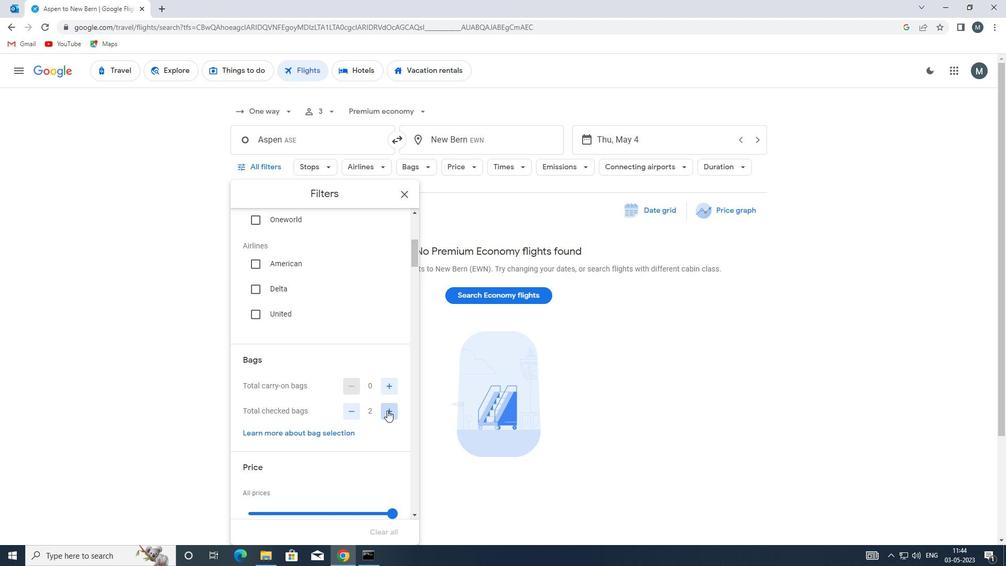 
Action: Mouse moved to (388, 409)
Screenshot: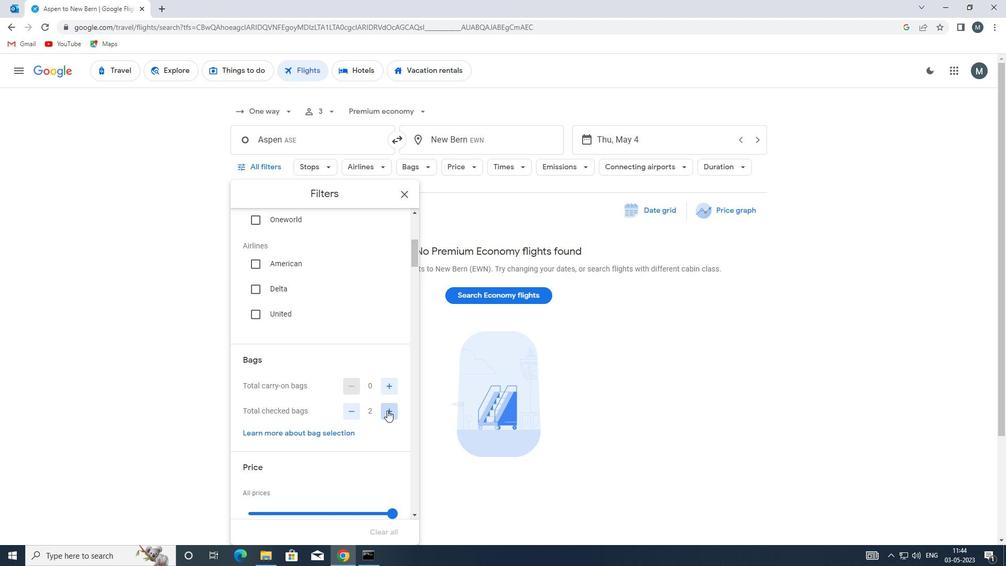 
Action: Mouse pressed left at (388, 409)
Screenshot: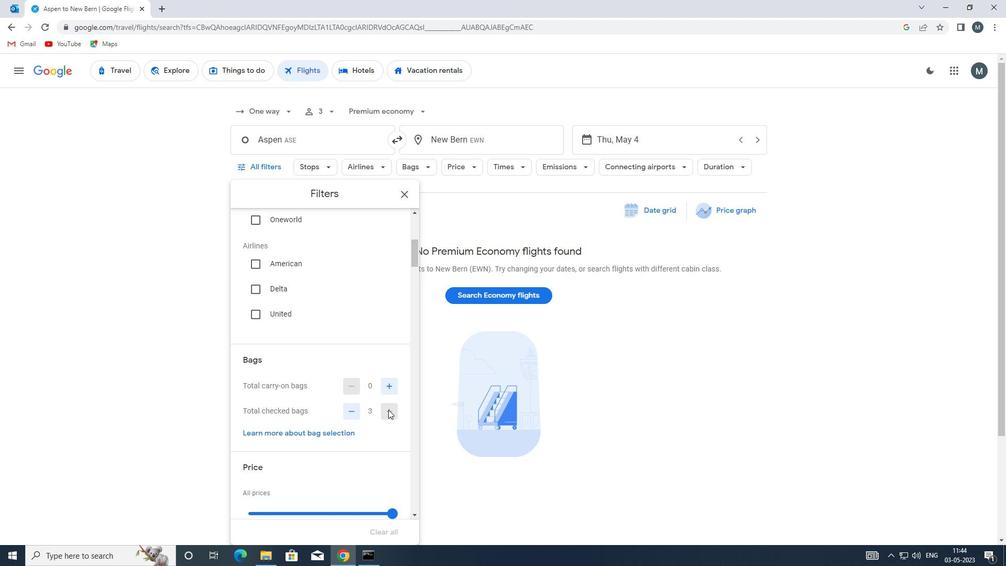 
Action: Mouse pressed left at (388, 409)
Screenshot: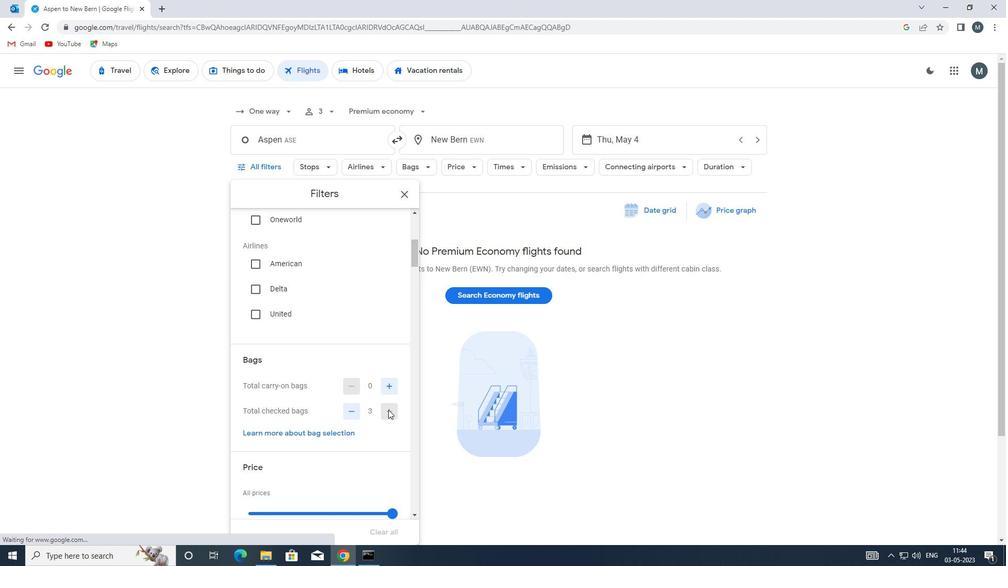 
Action: Mouse moved to (328, 355)
Screenshot: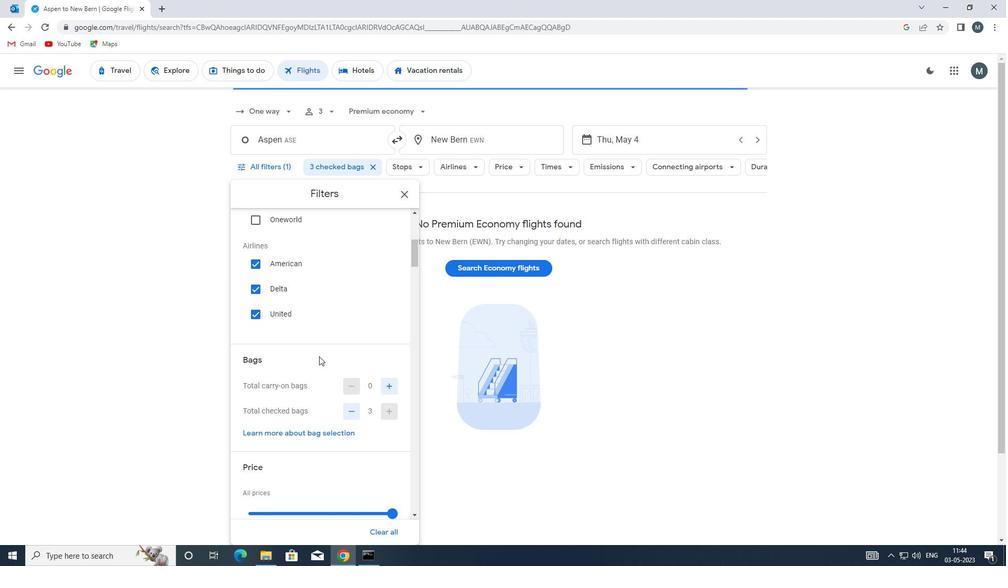 
Action: Mouse scrolled (328, 355) with delta (0, 0)
Screenshot: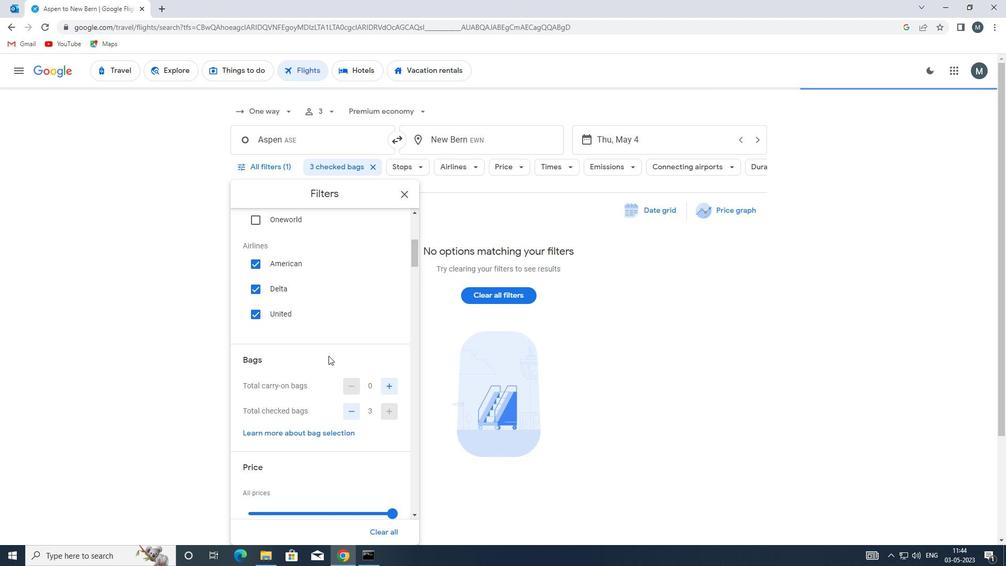 
Action: Mouse moved to (328, 355)
Screenshot: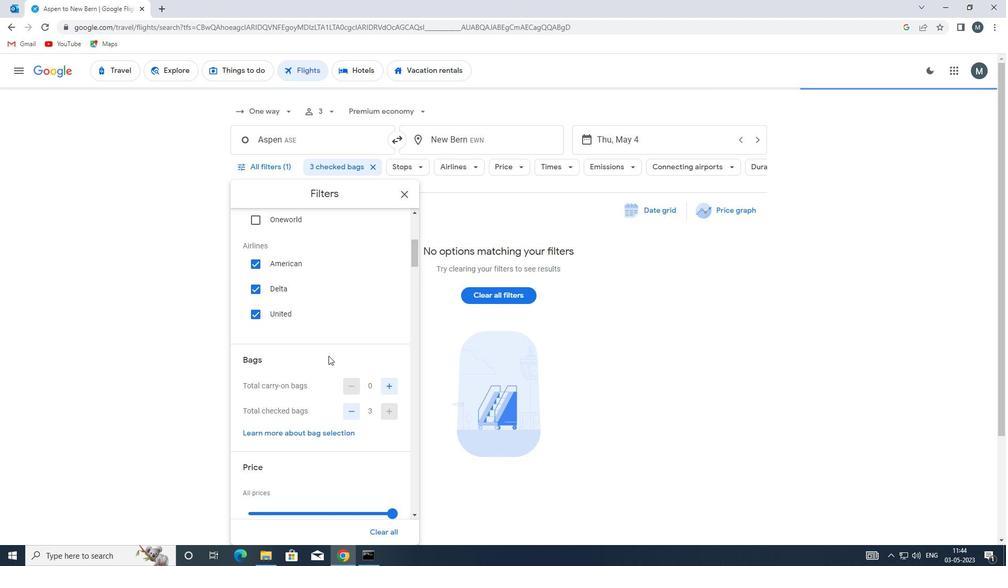
Action: Mouse scrolled (328, 355) with delta (0, 0)
Screenshot: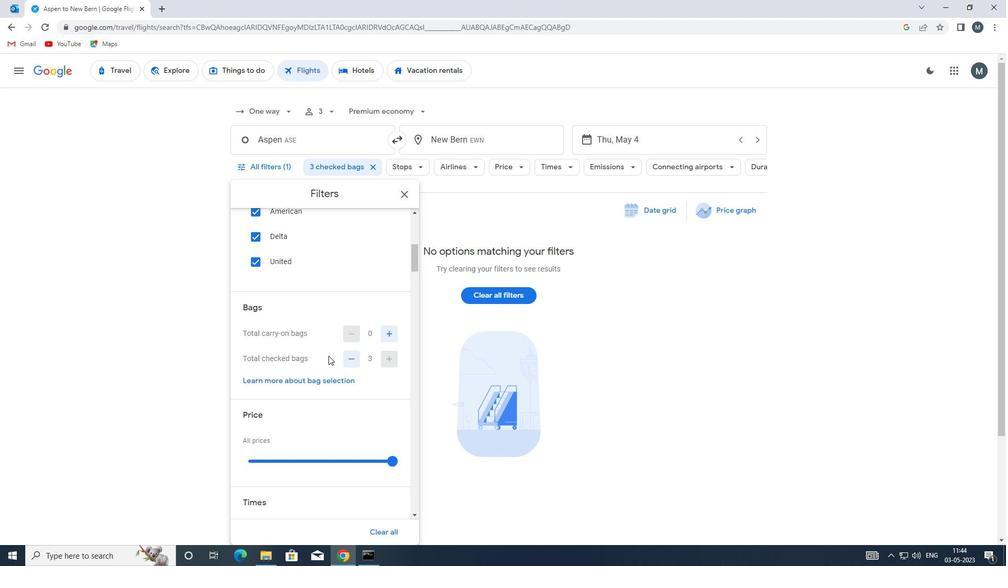 
Action: Mouse moved to (307, 405)
Screenshot: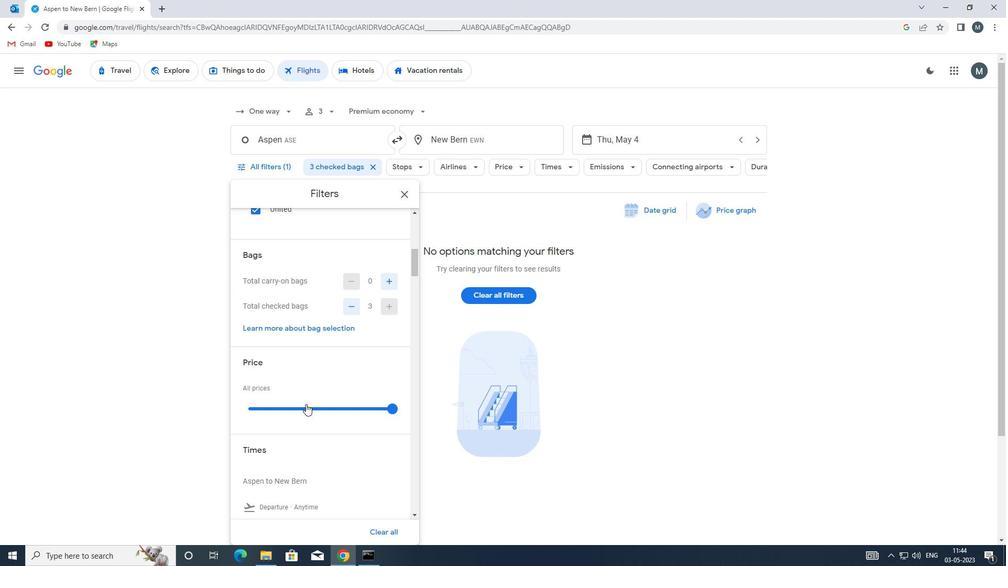 
Action: Mouse pressed left at (307, 405)
Screenshot: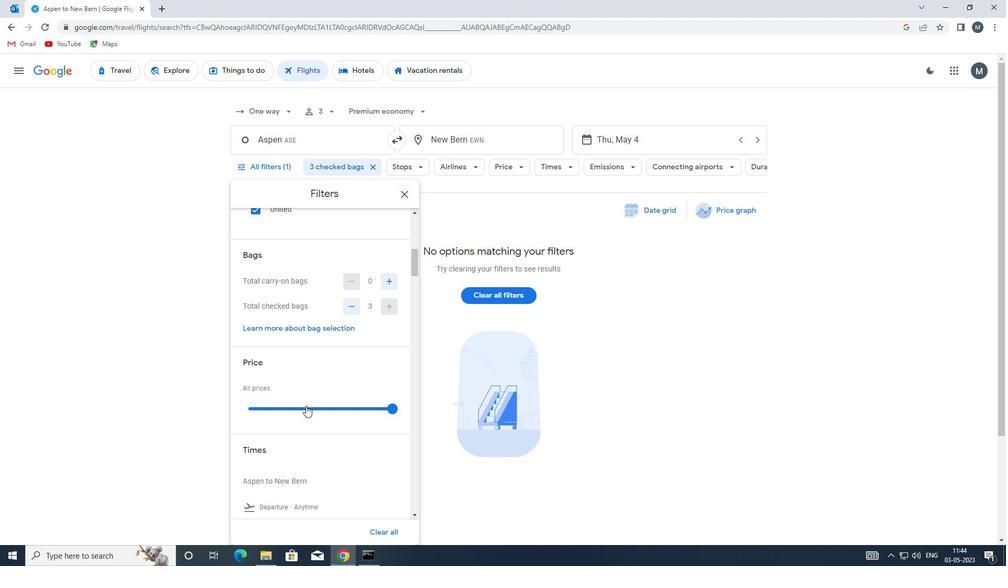 
Action: Mouse moved to (308, 405)
Screenshot: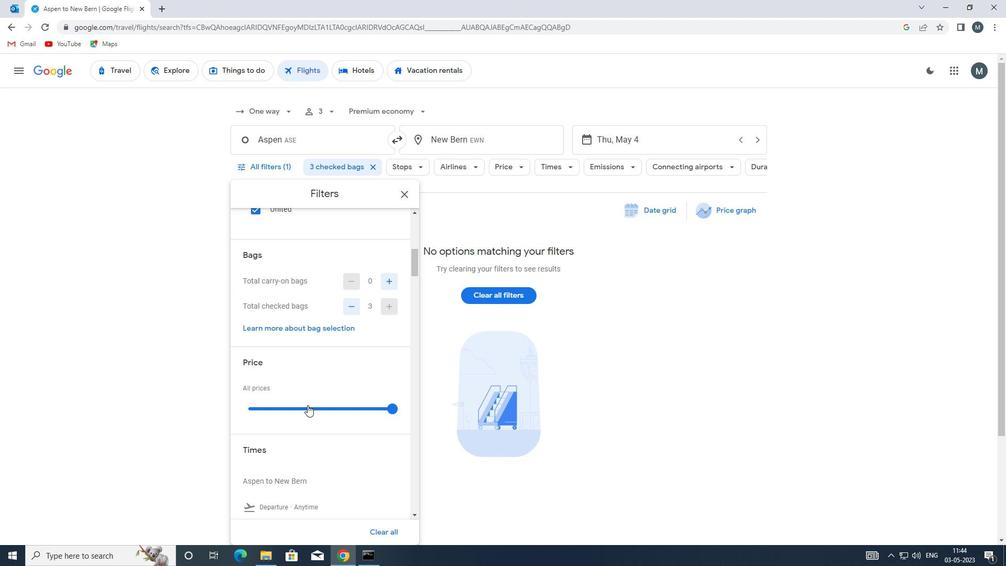 
Action: Mouse pressed left at (308, 405)
Screenshot: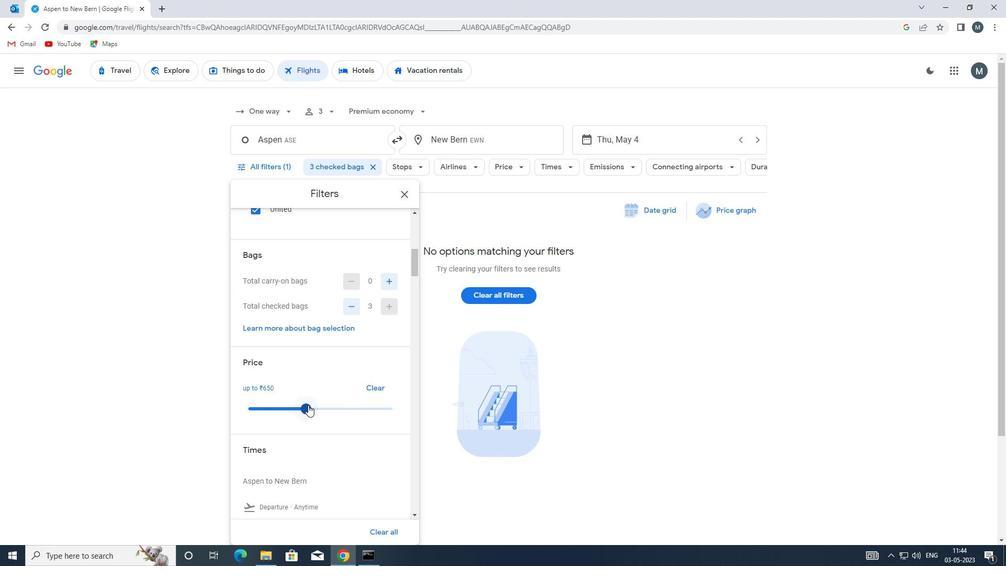 
Action: Mouse moved to (335, 394)
Screenshot: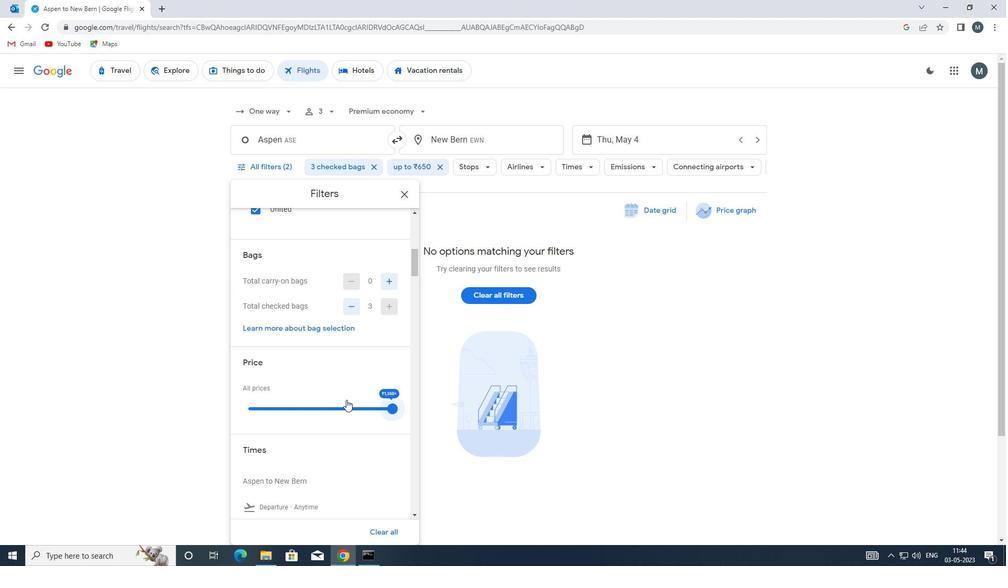 
Action: Mouse scrolled (335, 394) with delta (0, 0)
Screenshot: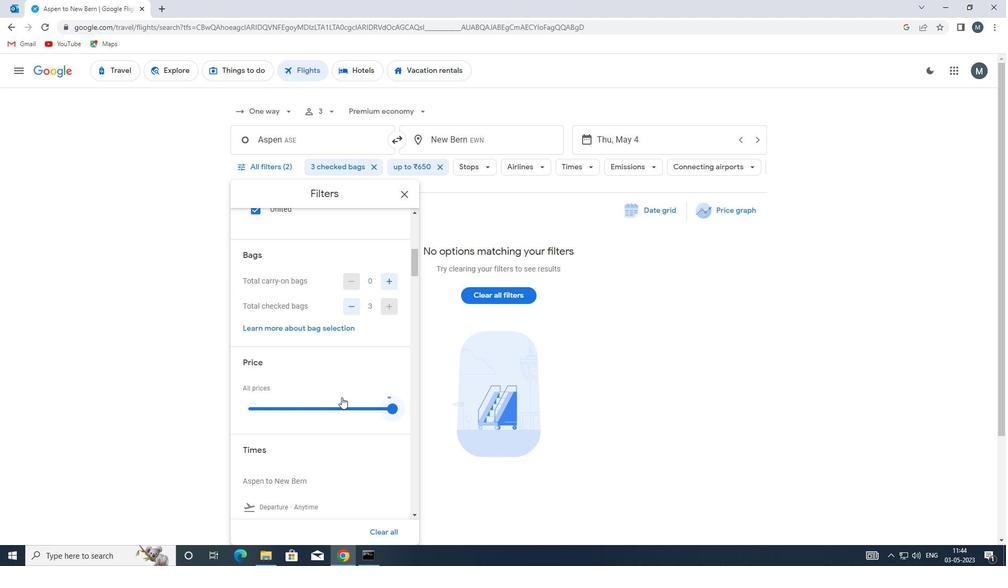 
Action: Mouse moved to (333, 395)
Screenshot: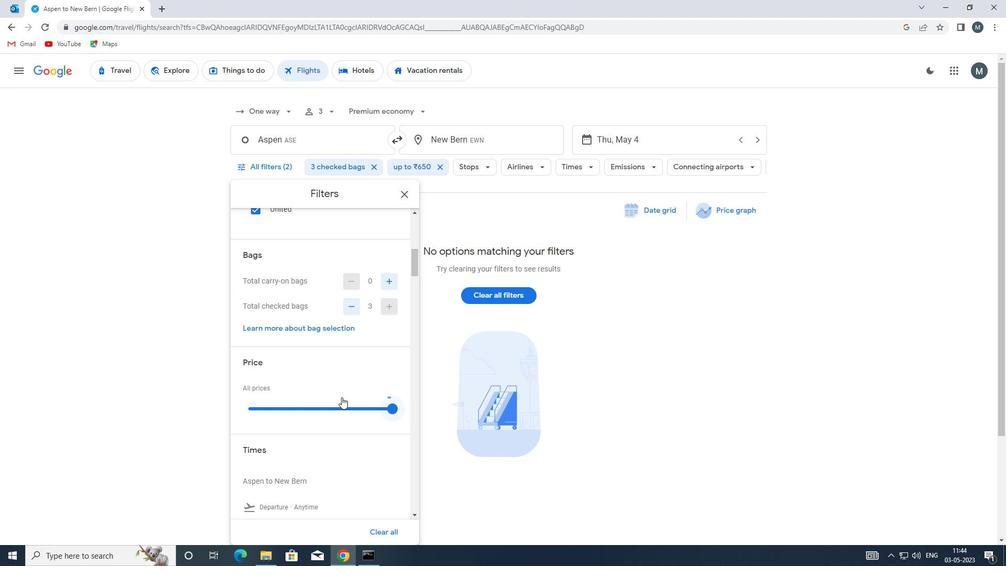 
Action: Mouse scrolled (333, 394) with delta (0, 0)
Screenshot: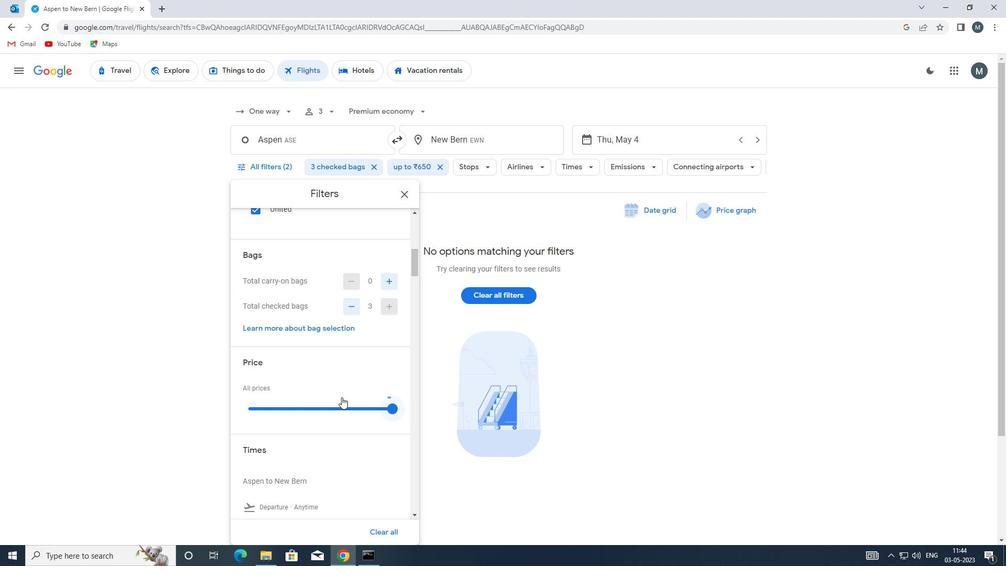 
Action: Mouse moved to (322, 385)
Screenshot: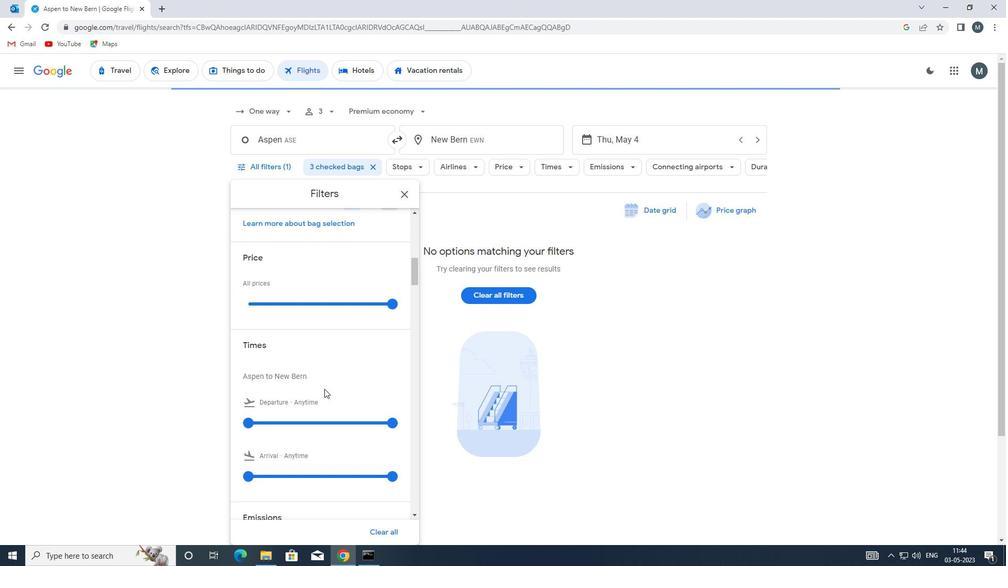 
Action: Mouse scrolled (322, 385) with delta (0, 0)
Screenshot: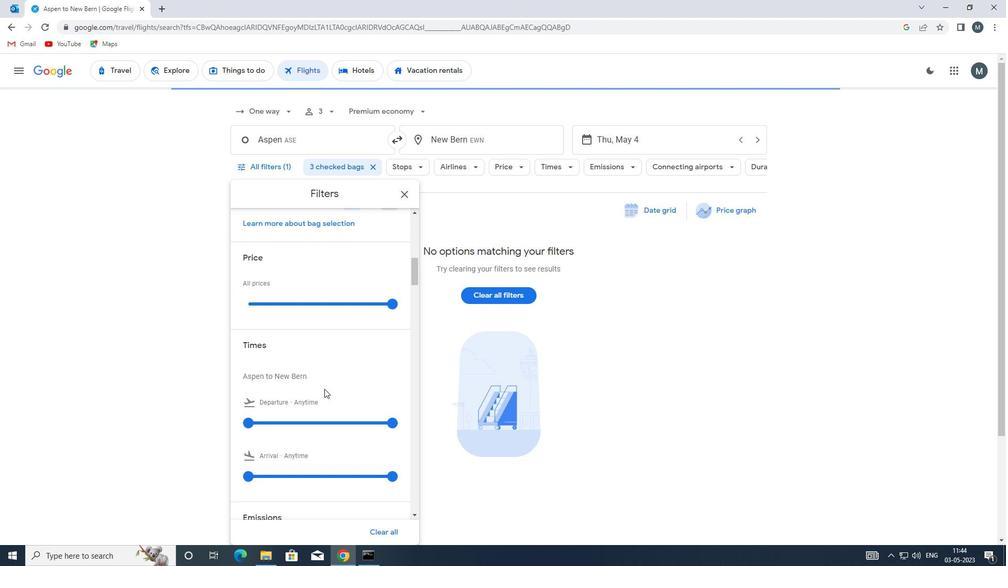 
Action: Mouse moved to (252, 367)
Screenshot: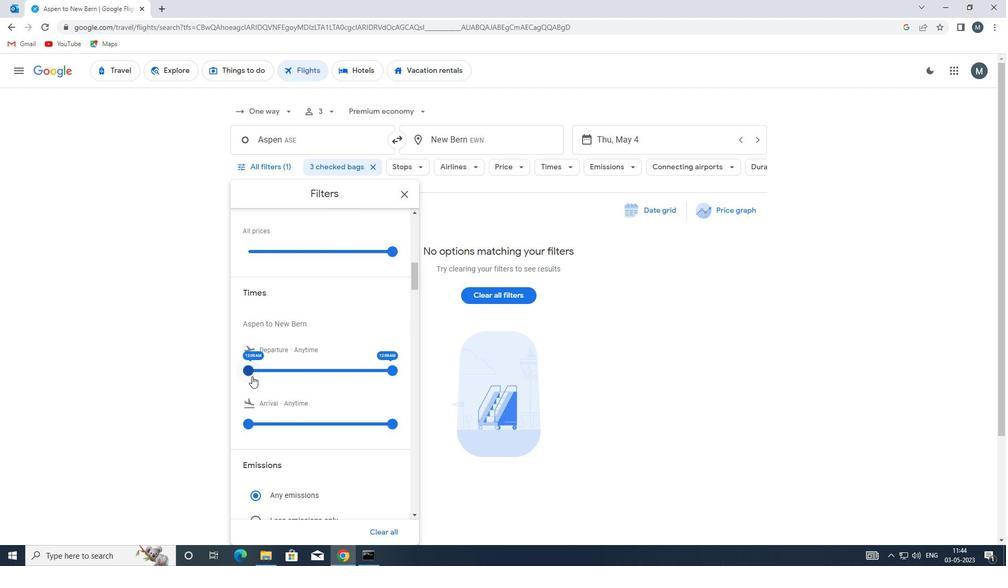 
Action: Mouse pressed left at (252, 367)
Screenshot: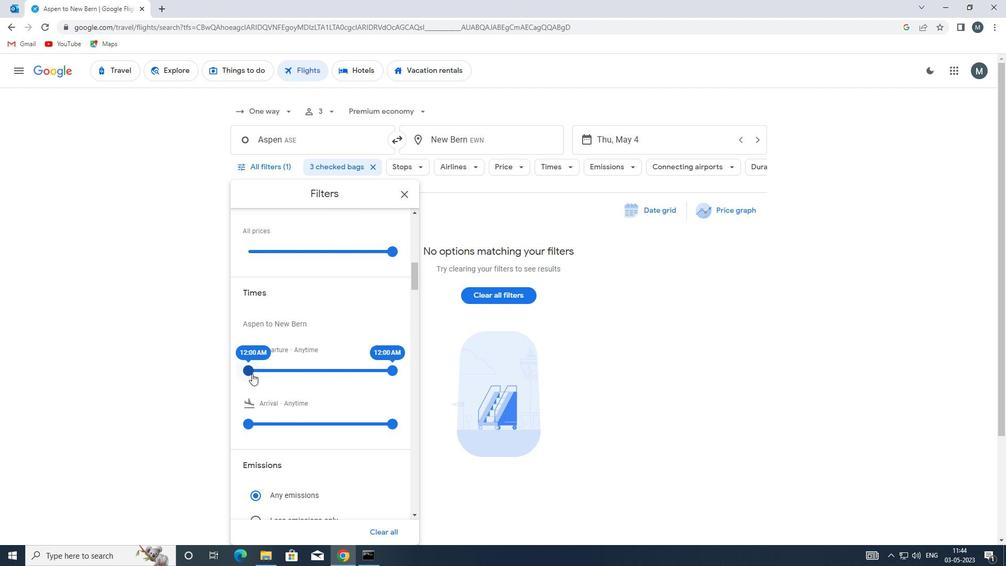 
Action: Mouse moved to (391, 368)
Screenshot: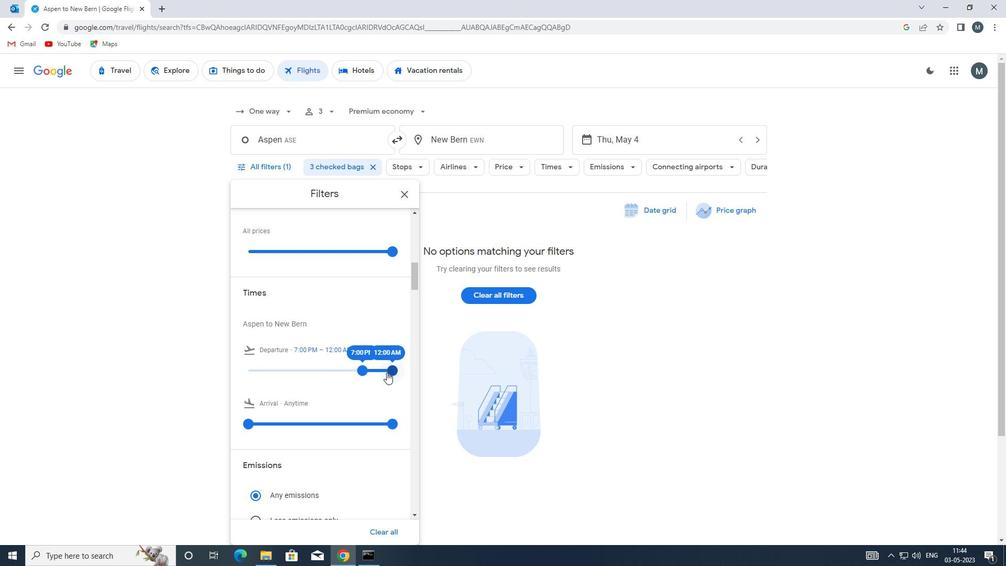 
Action: Mouse pressed left at (391, 368)
Screenshot: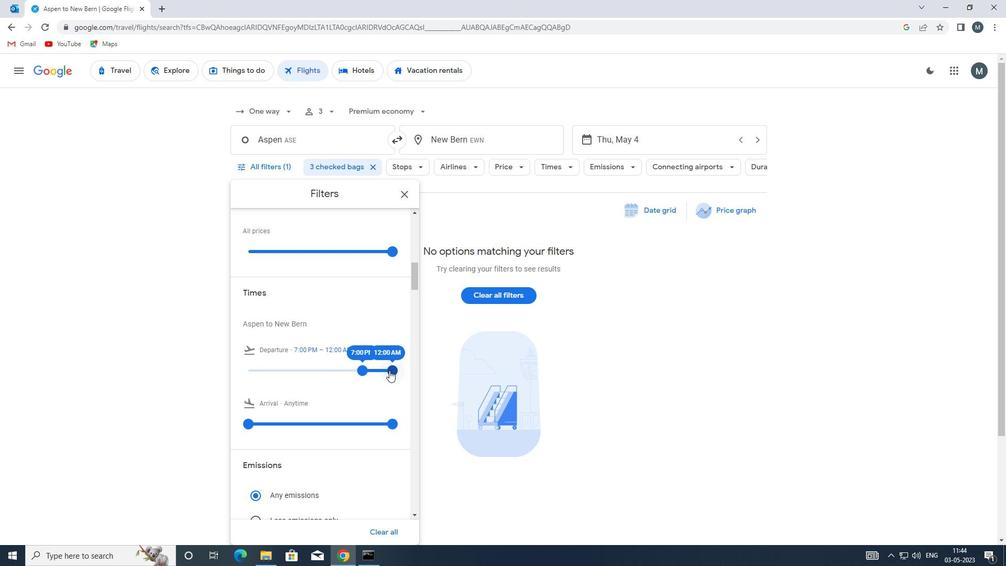 
Action: Mouse moved to (362, 370)
Screenshot: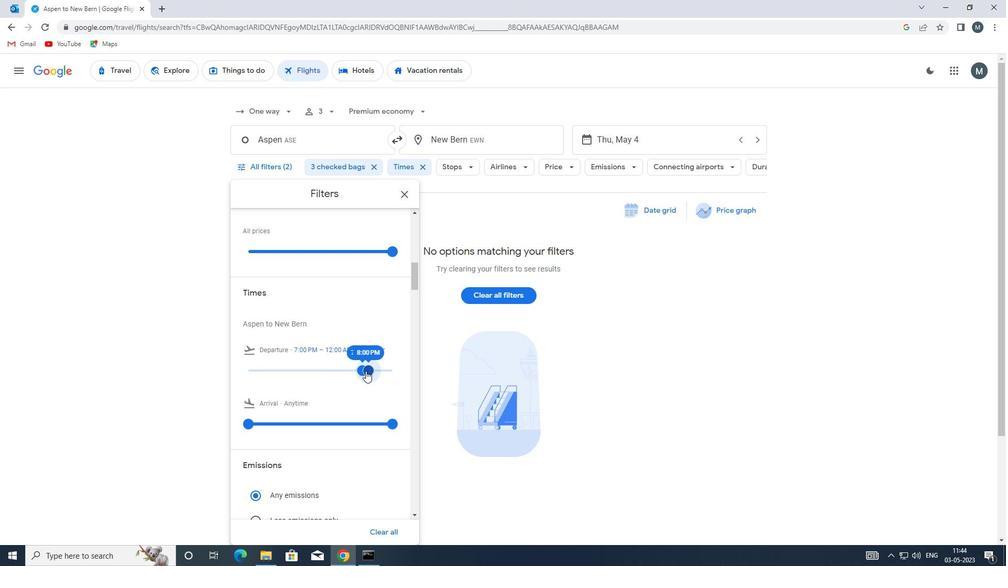 
Action: Mouse scrolled (362, 369) with delta (0, 0)
Screenshot: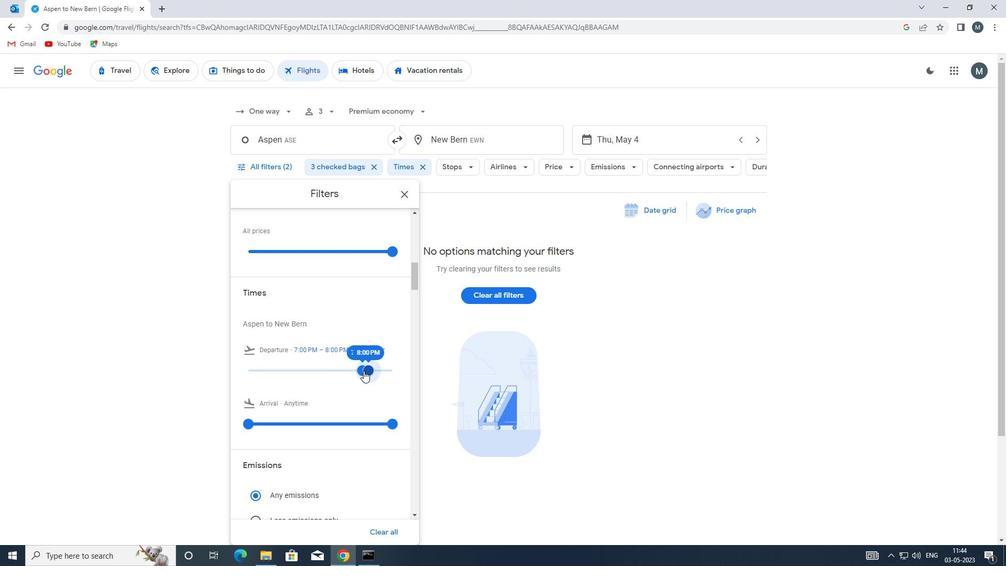 
Action: Mouse scrolled (362, 369) with delta (0, 0)
Screenshot: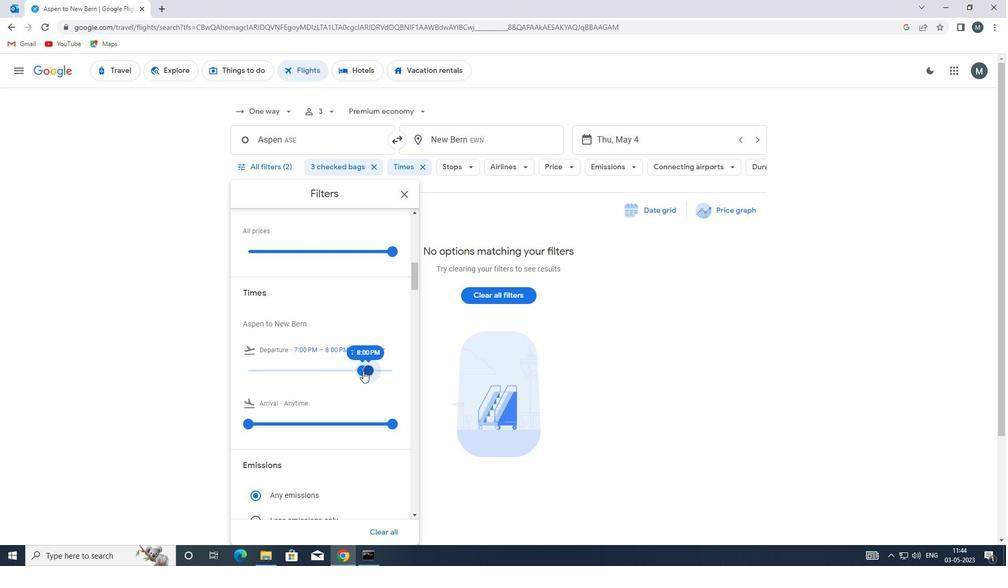 
Action: Mouse scrolled (362, 369) with delta (0, 0)
Screenshot: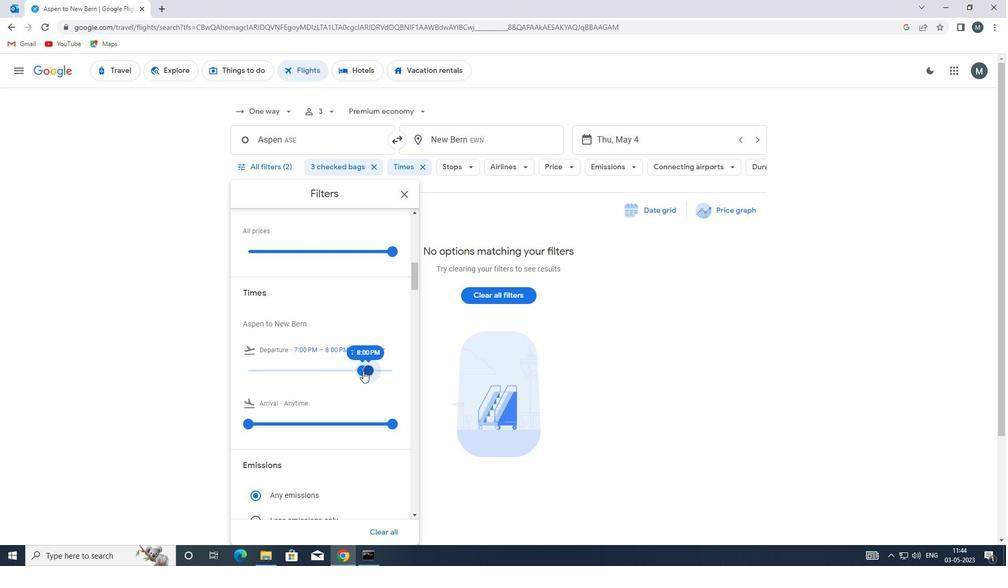 
Action: Mouse scrolled (362, 369) with delta (0, 0)
Screenshot: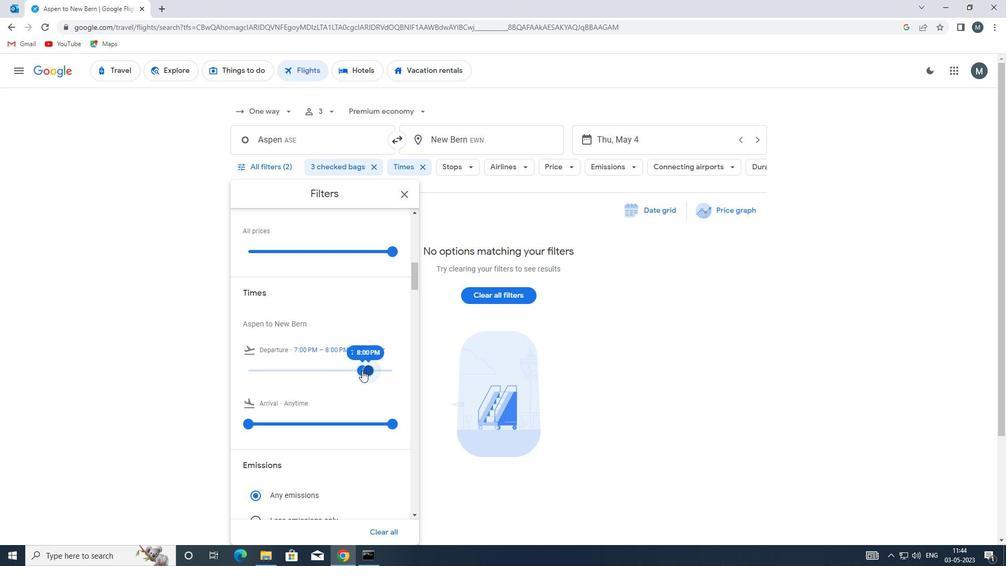
Action: Mouse moved to (400, 195)
Screenshot: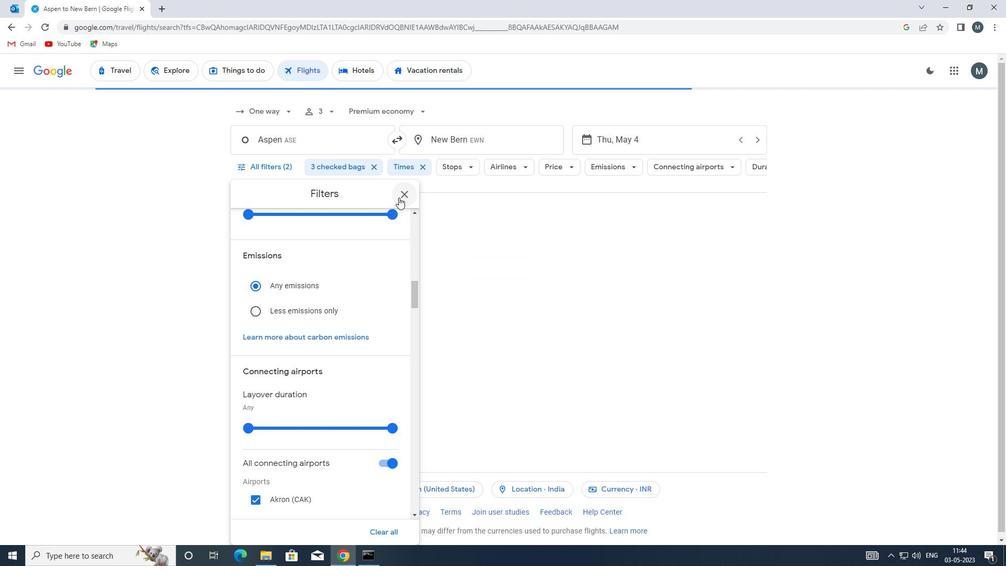 
Action: Mouse pressed left at (400, 195)
Screenshot: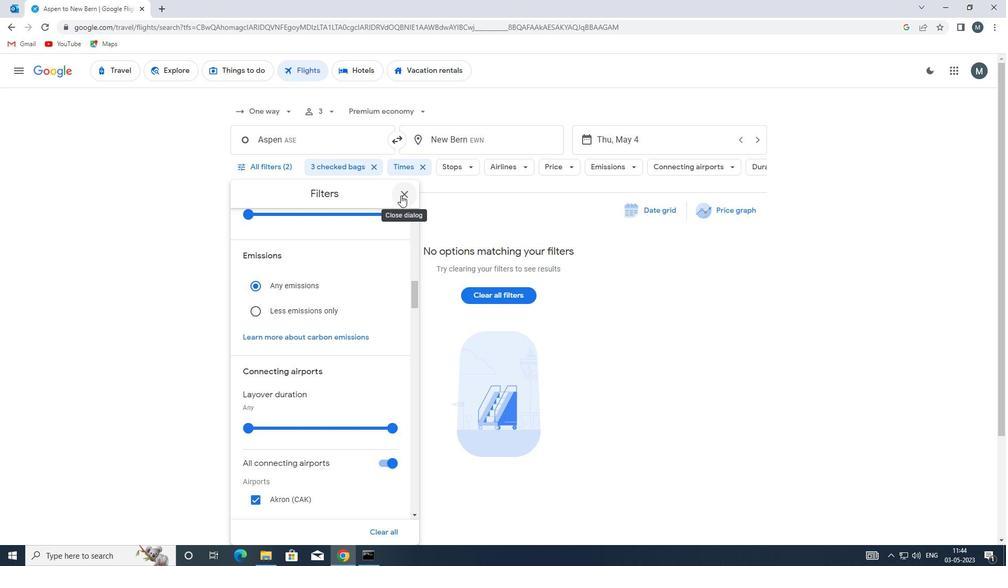 
